 Task: Find and add an Anarkali dress to your cart on Amazon.
Action: Mouse moved to (38, 103)
Screenshot: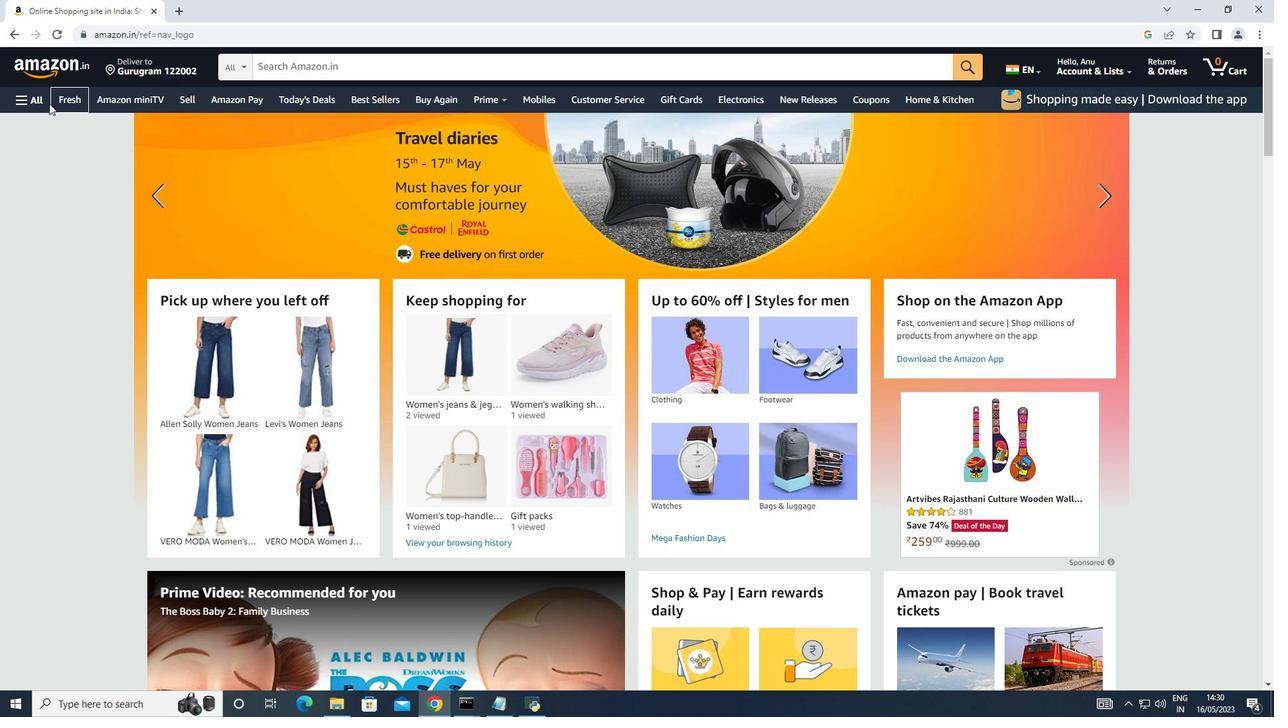 
Action: Mouse pressed left at (38, 103)
Screenshot: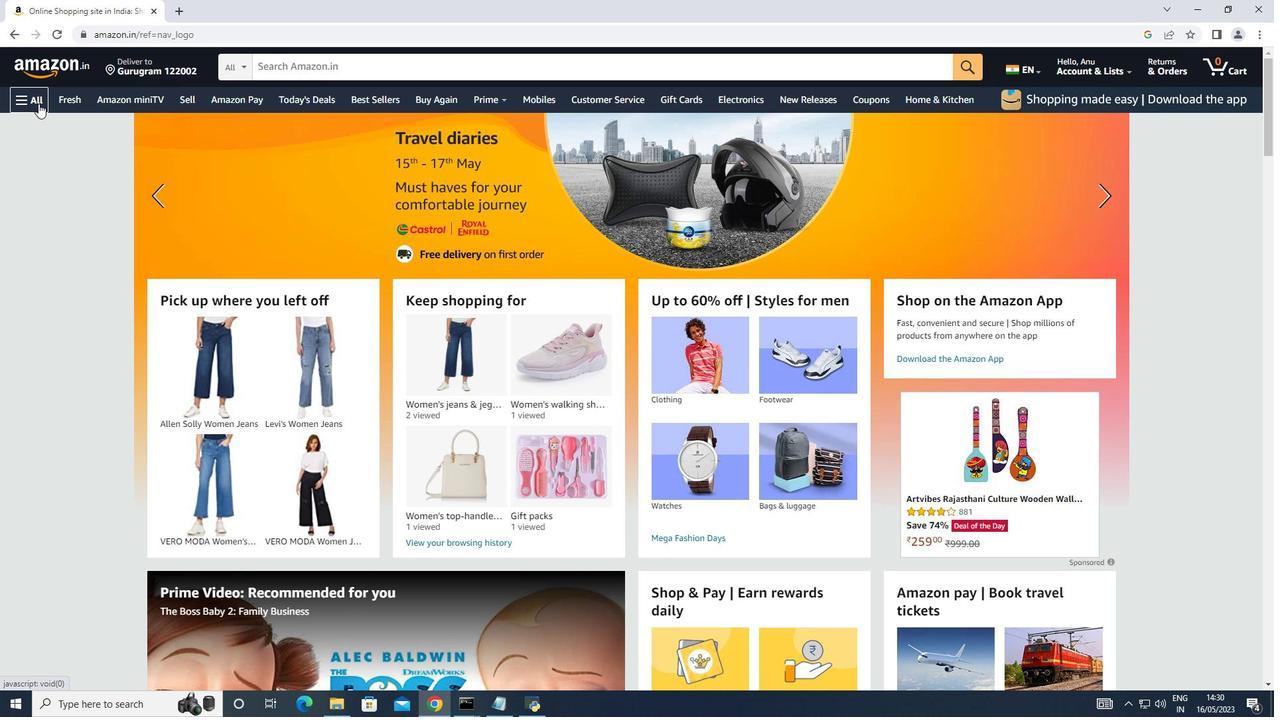 
Action: Mouse moved to (82, 337)
Screenshot: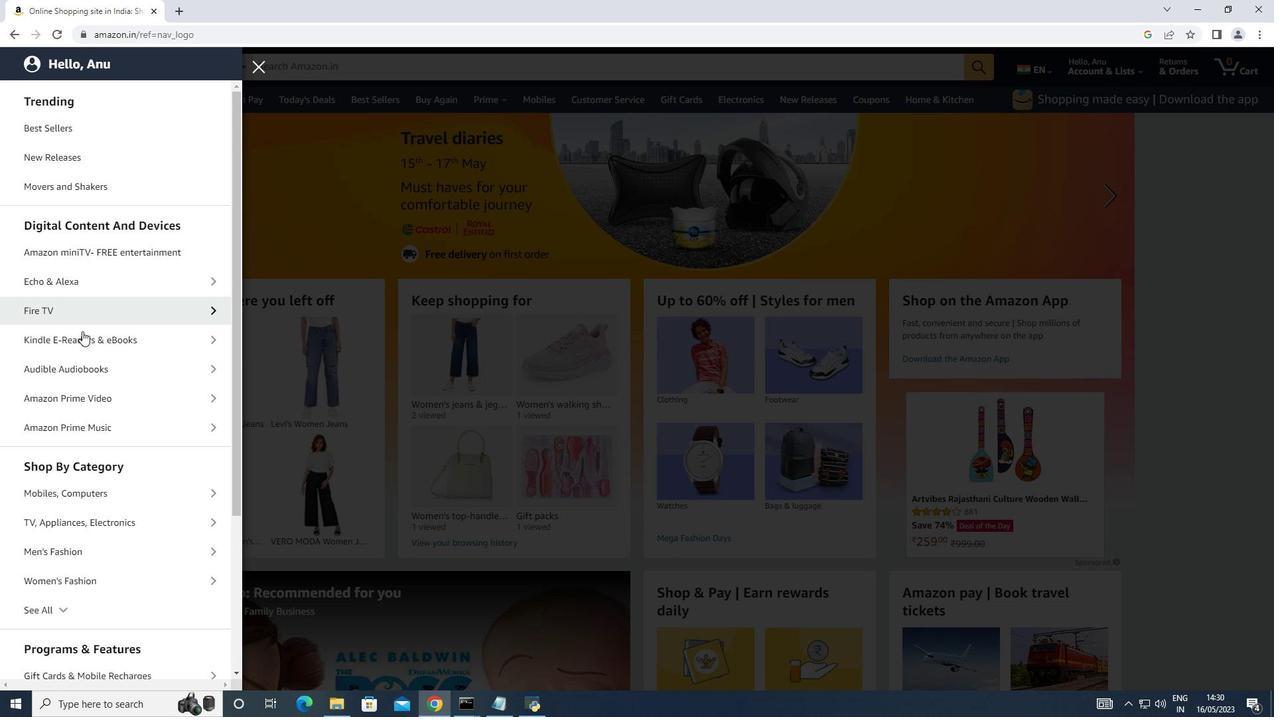 
Action: Mouse scrolled (82, 337) with delta (0, 0)
Screenshot: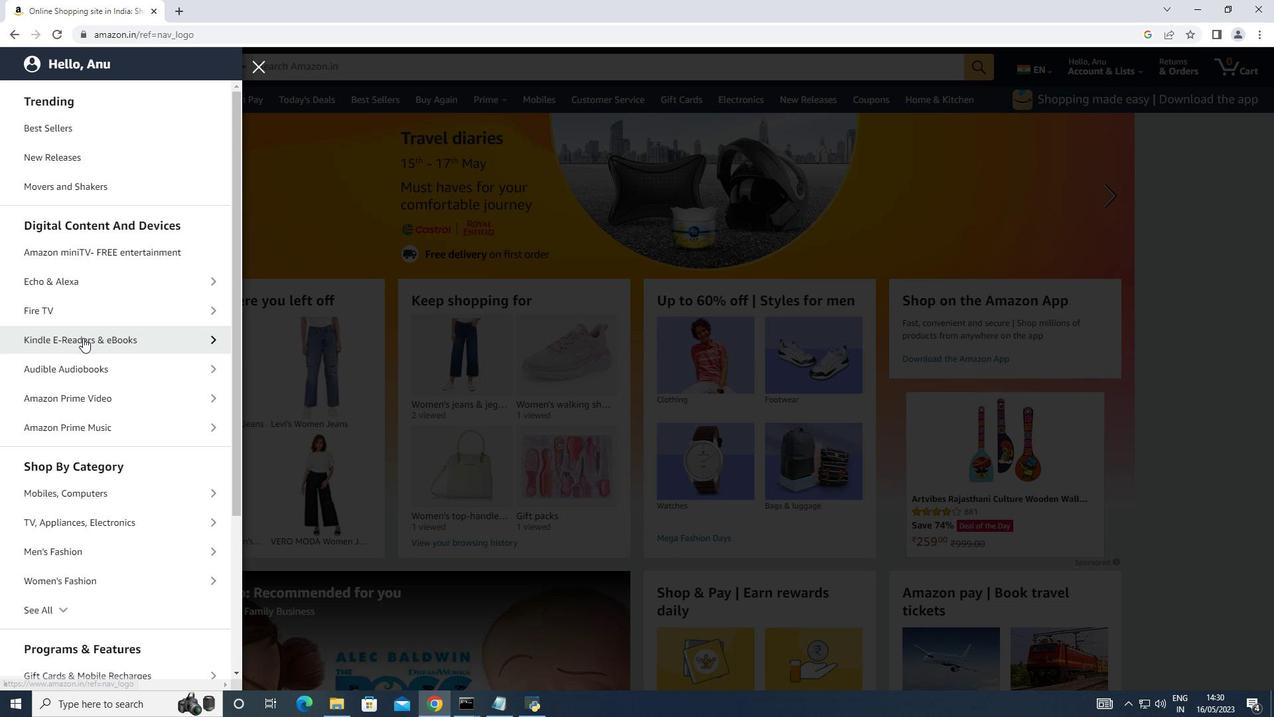 
Action: Mouse scrolled (82, 337) with delta (0, 0)
Screenshot: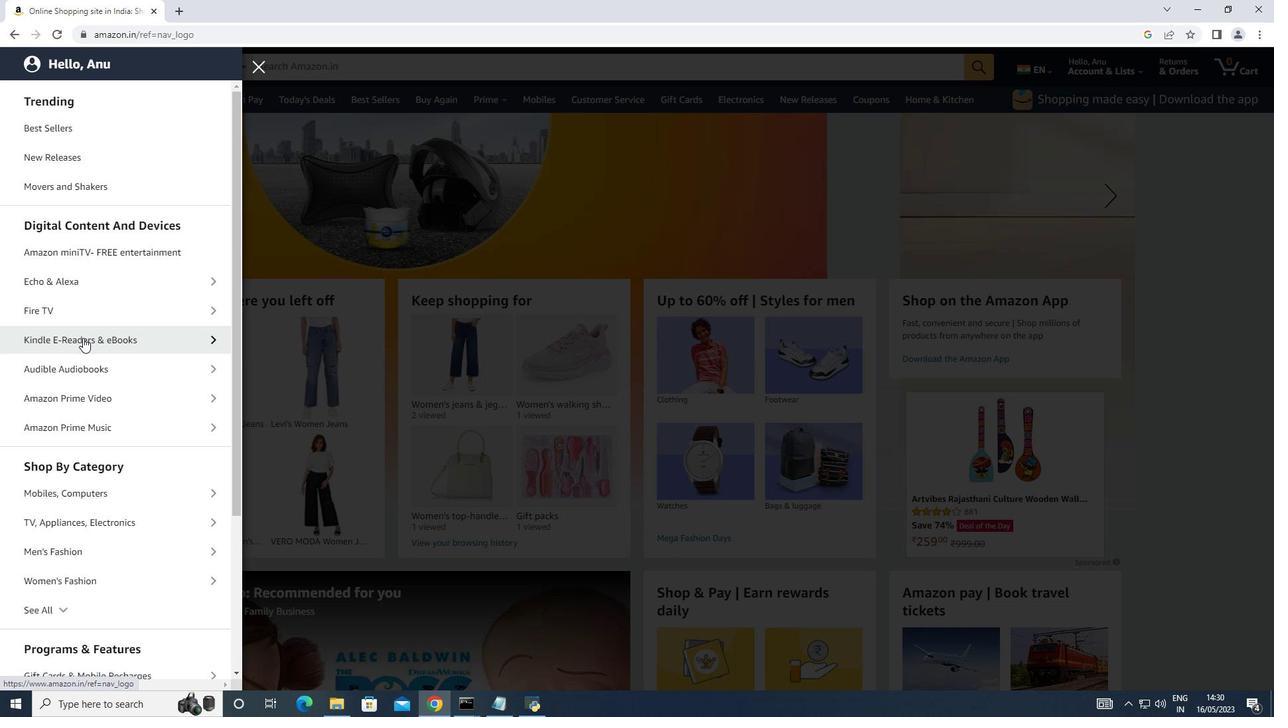 
Action: Mouse scrolled (82, 337) with delta (0, 0)
Screenshot: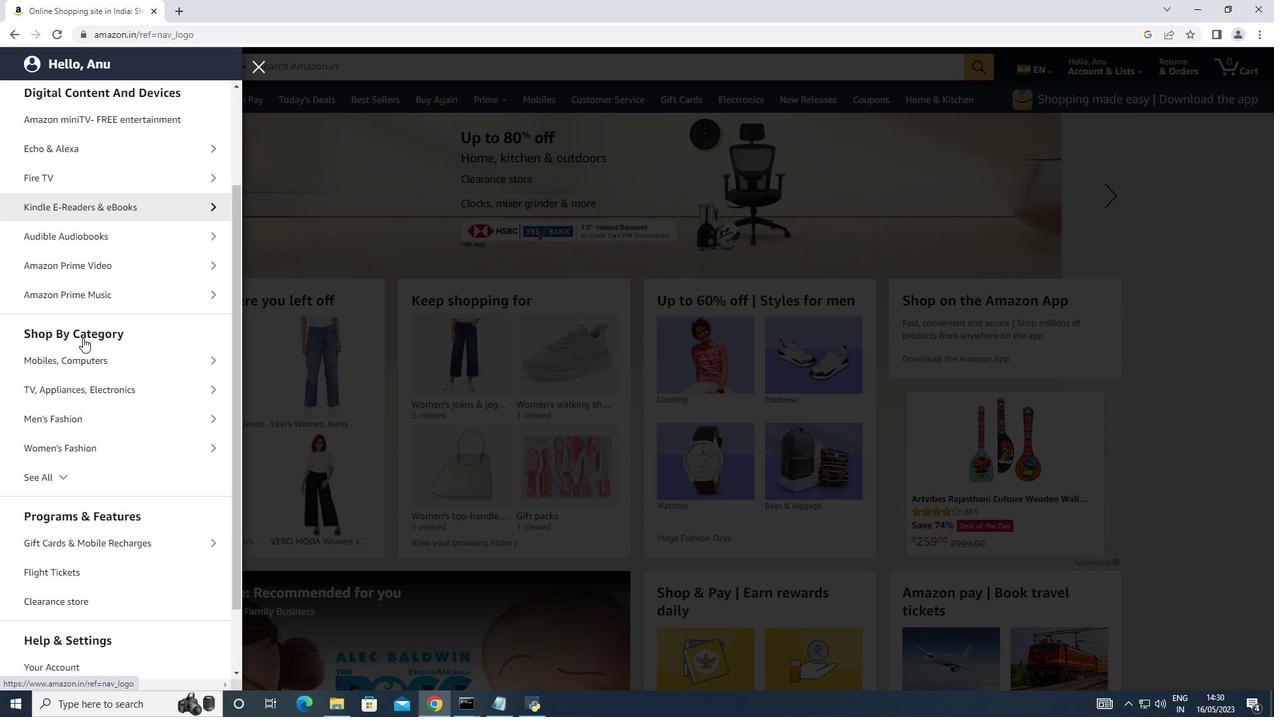 
Action: Mouse moved to (82, 373)
Screenshot: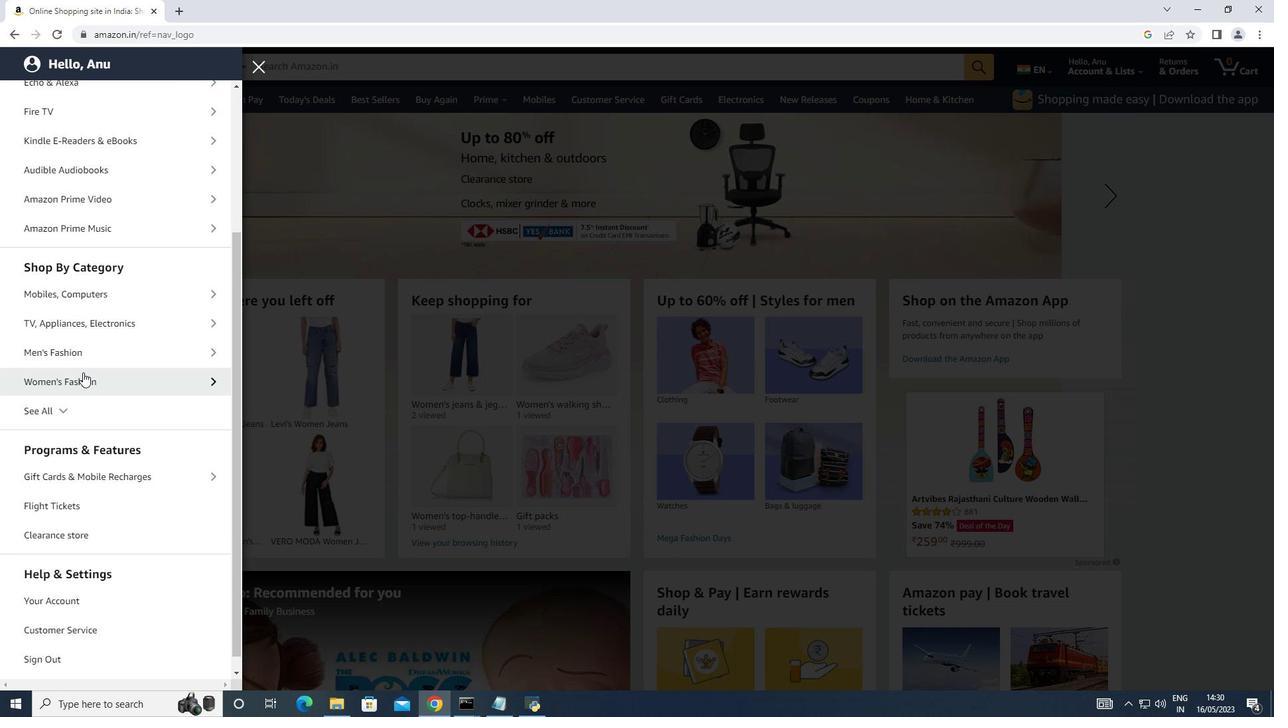 
Action: Mouse pressed left at (82, 373)
Screenshot: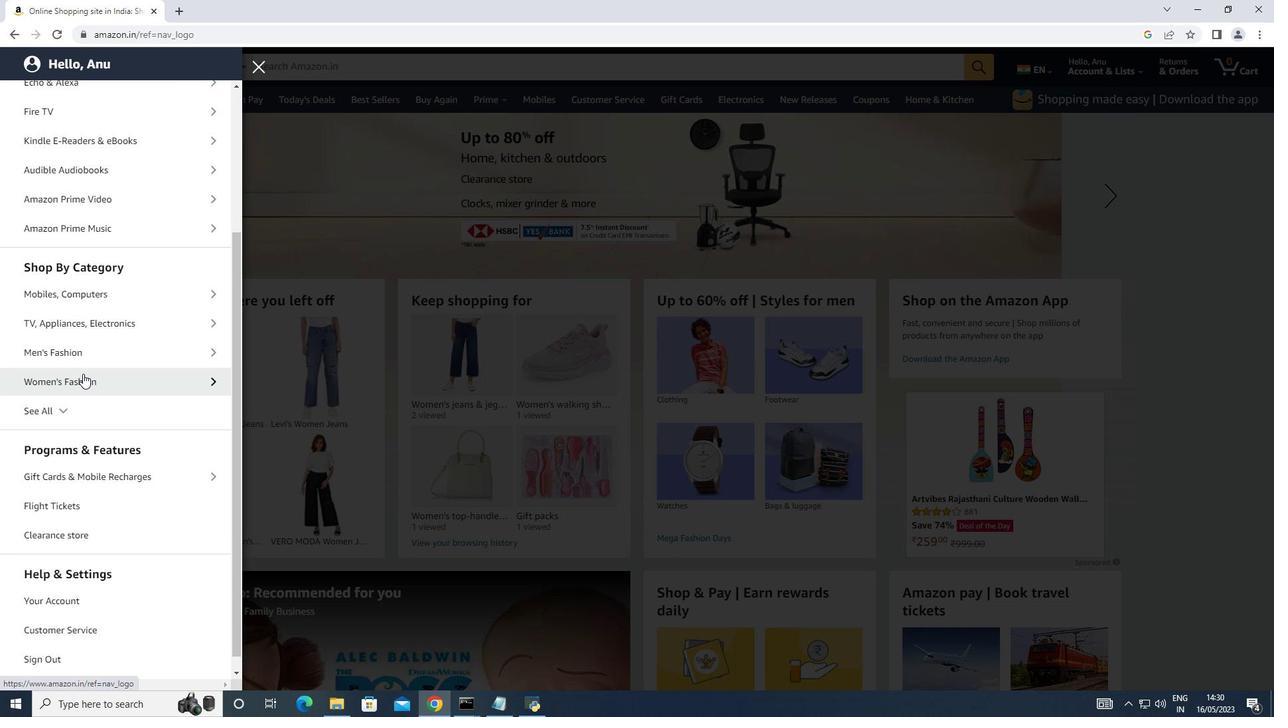 
Action: Mouse moved to (69, 222)
Screenshot: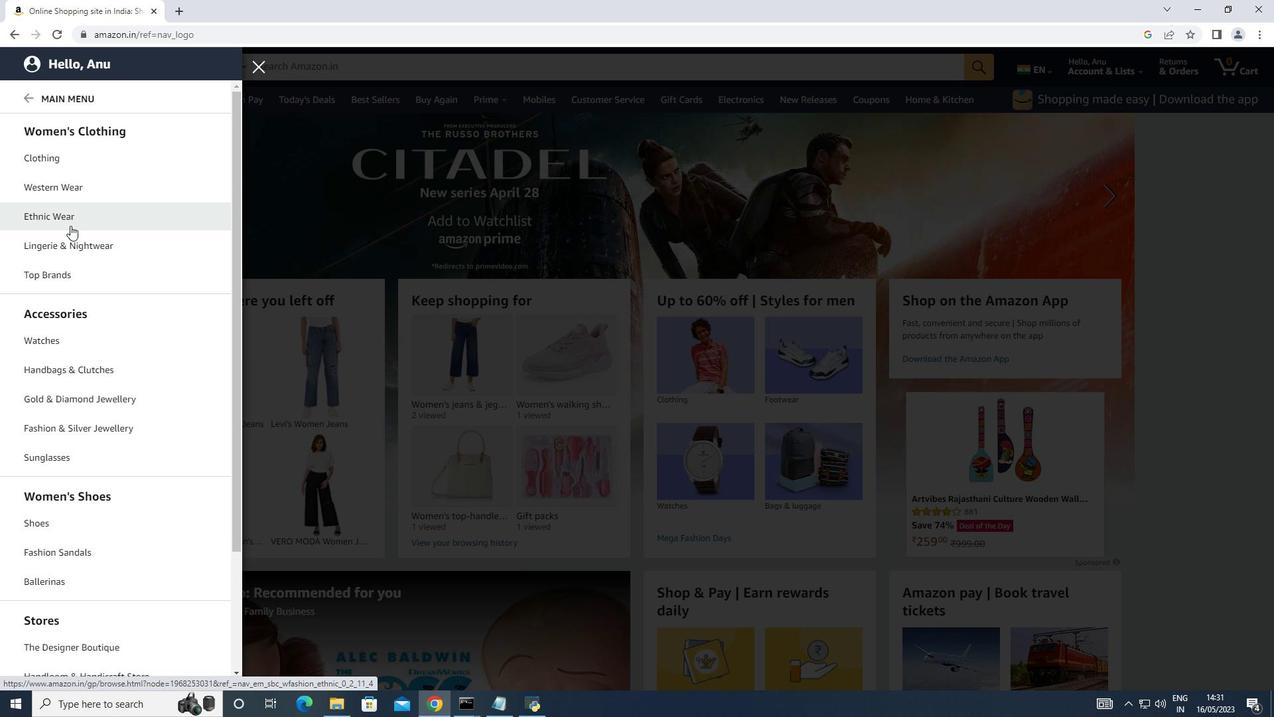 
Action: Mouse pressed left at (69, 222)
Screenshot: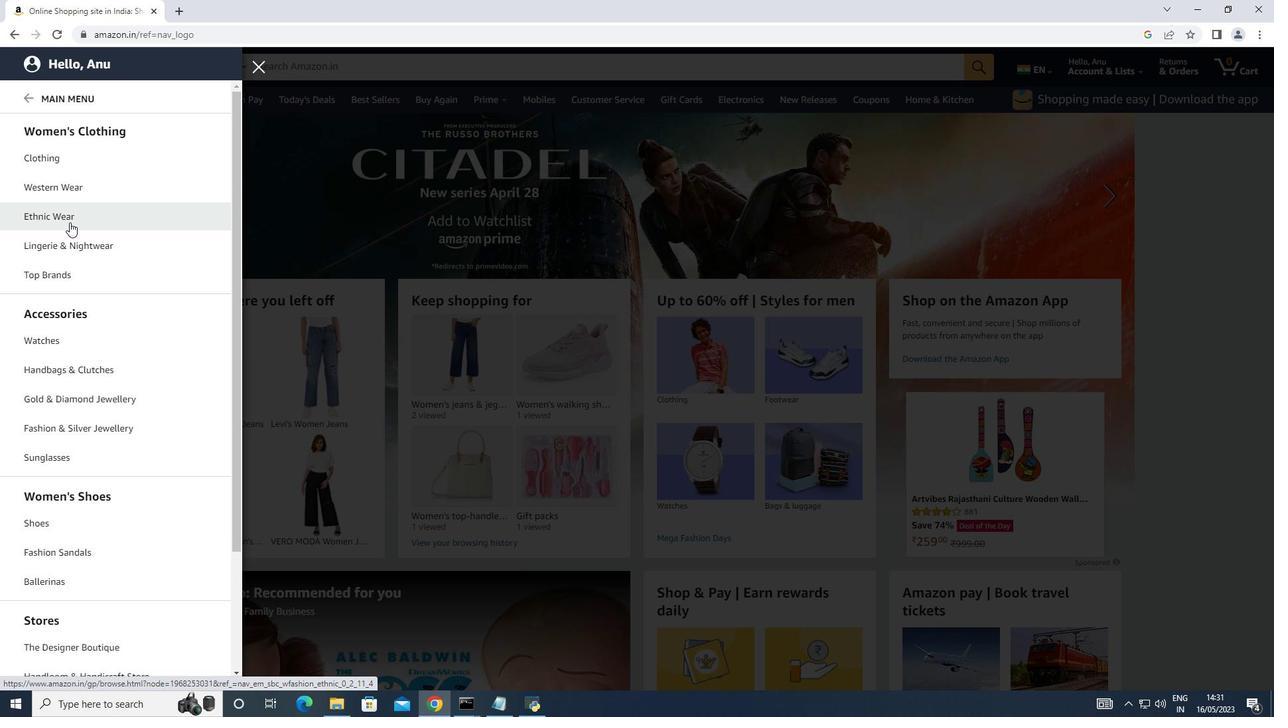 
Action: Mouse moved to (342, 346)
Screenshot: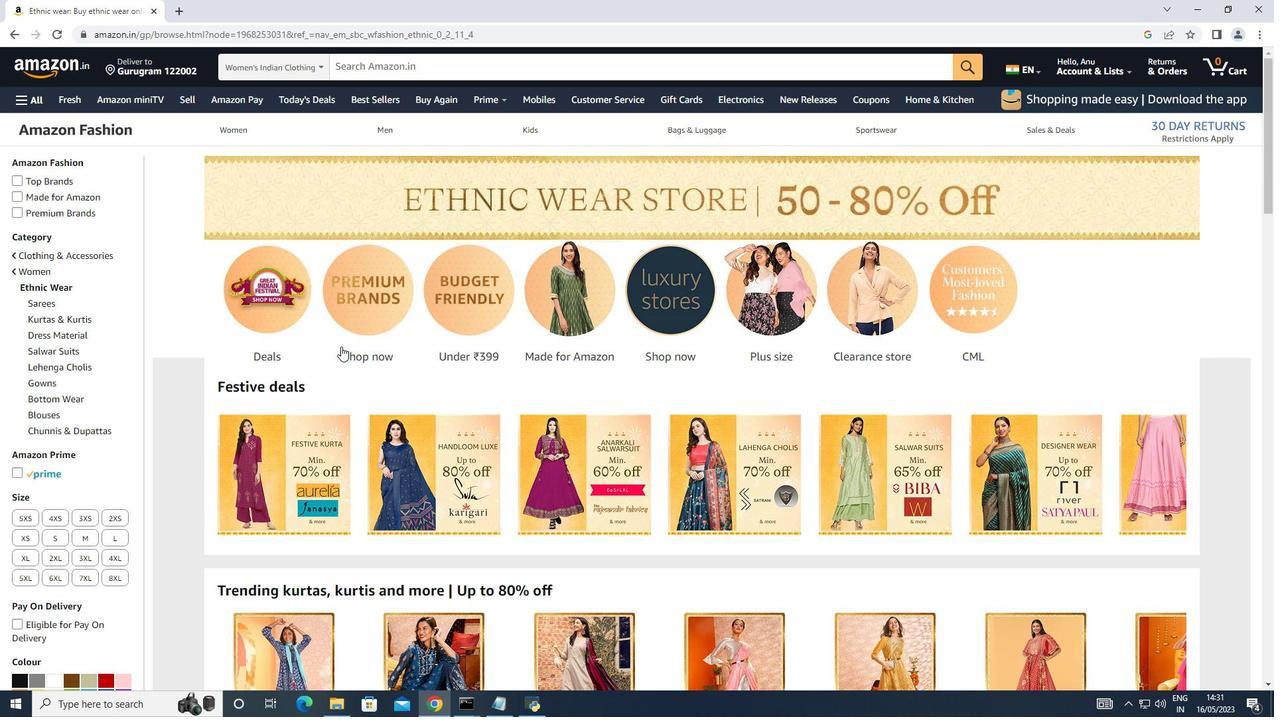 
Action: Mouse scrolled (342, 345) with delta (0, 0)
Screenshot: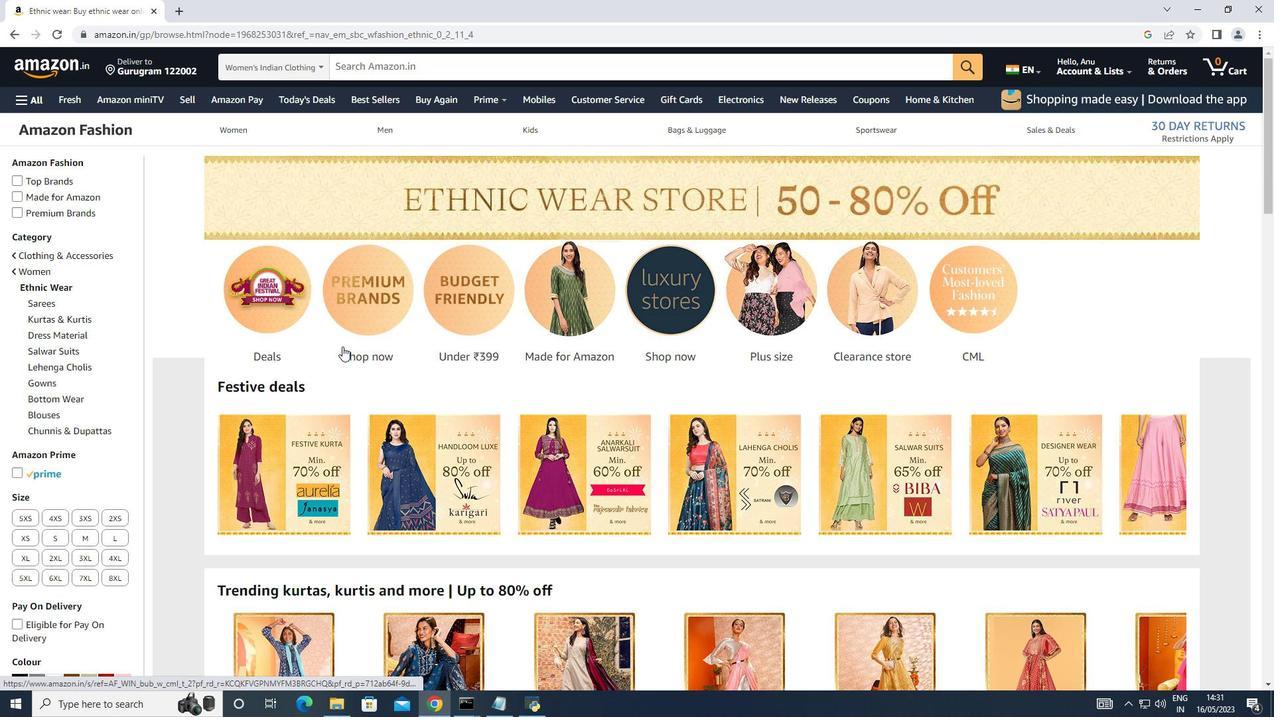 
Action: Mouse scrolled (342, 345) with delta (0, 0)
Screenshot: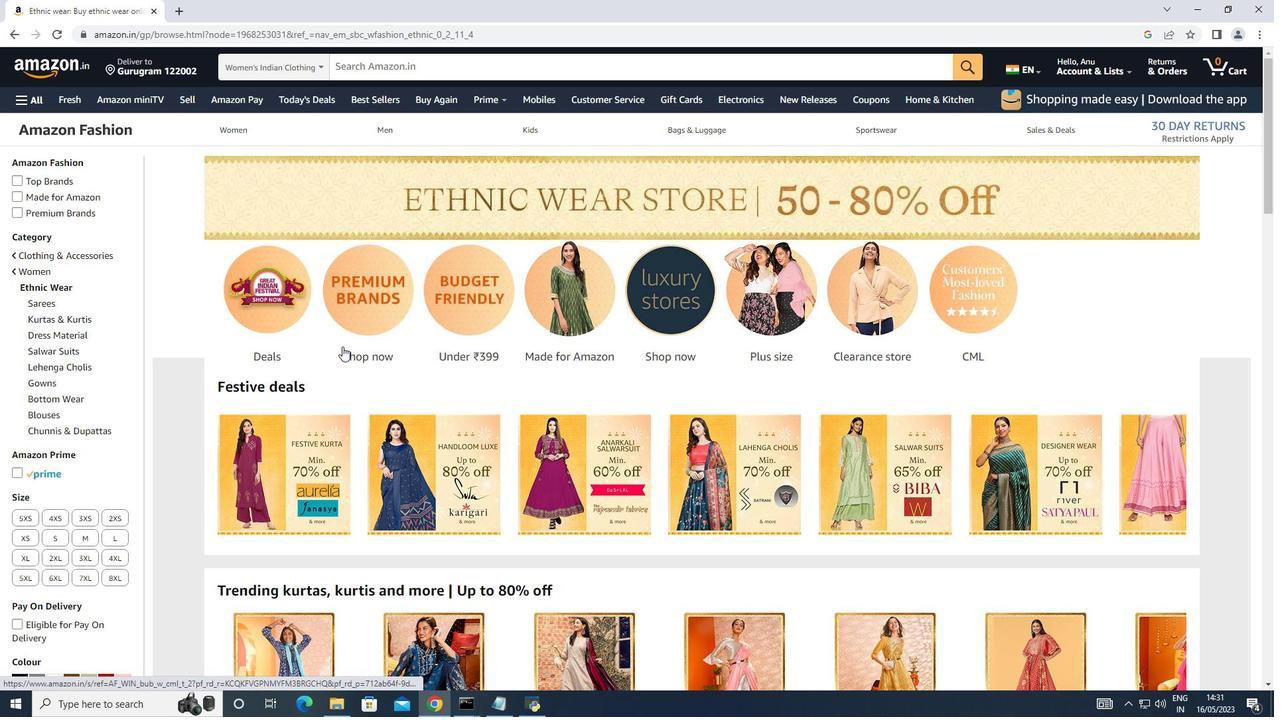 
Action: Mouse moved to (345, 346)
Screenshot: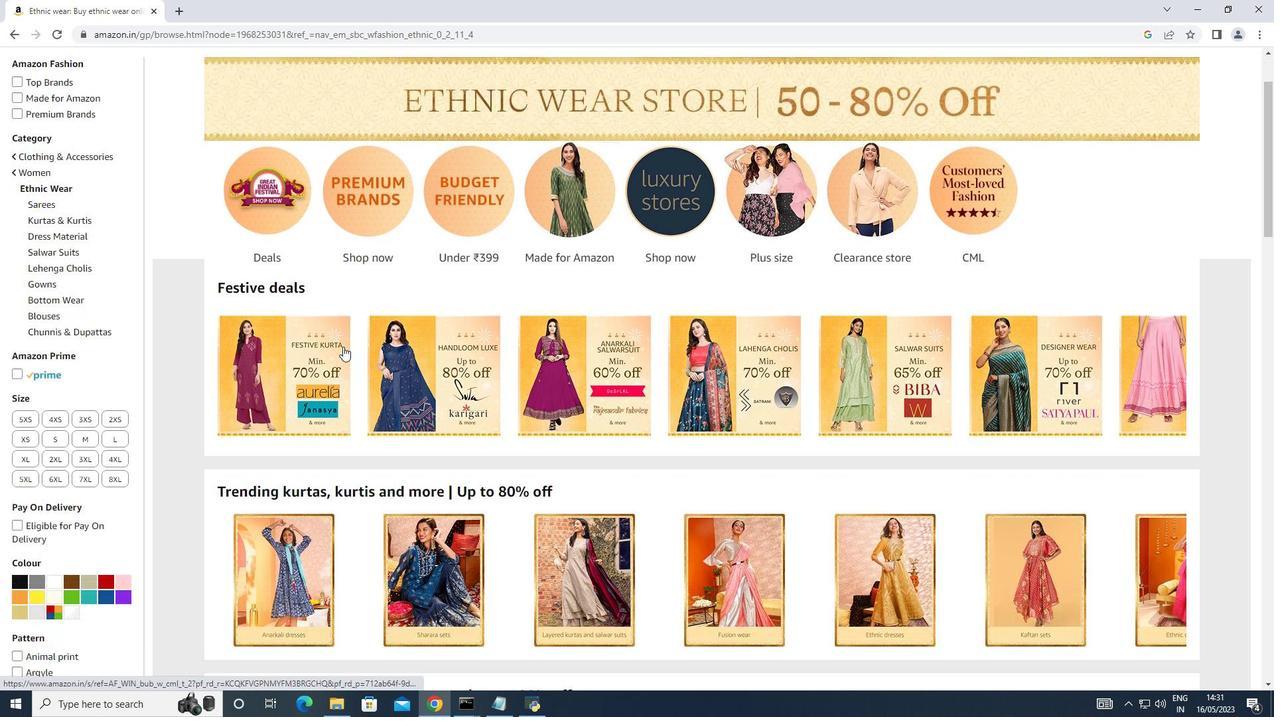 
Action: Mouse scrolled (345, 345) with delta (0, 0)
Screenshot: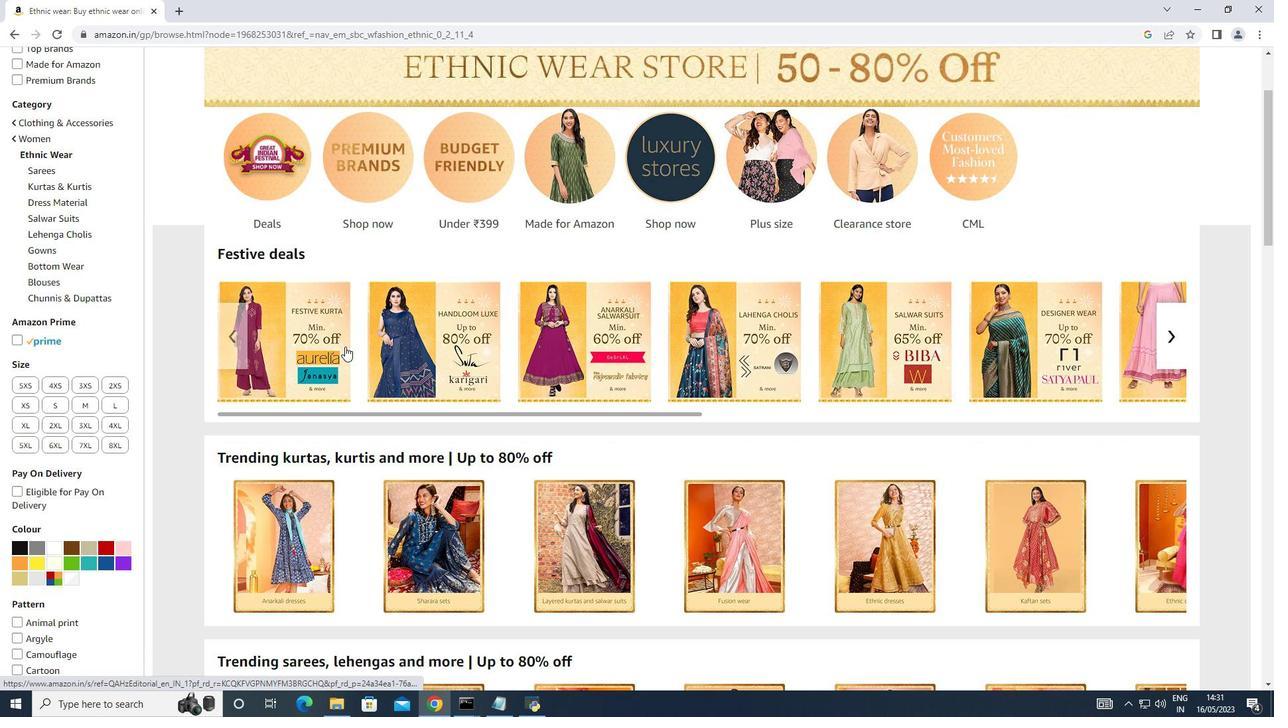 
Action: Mouse scrolled (345, 345) with delta (0, 0)
Screenshot: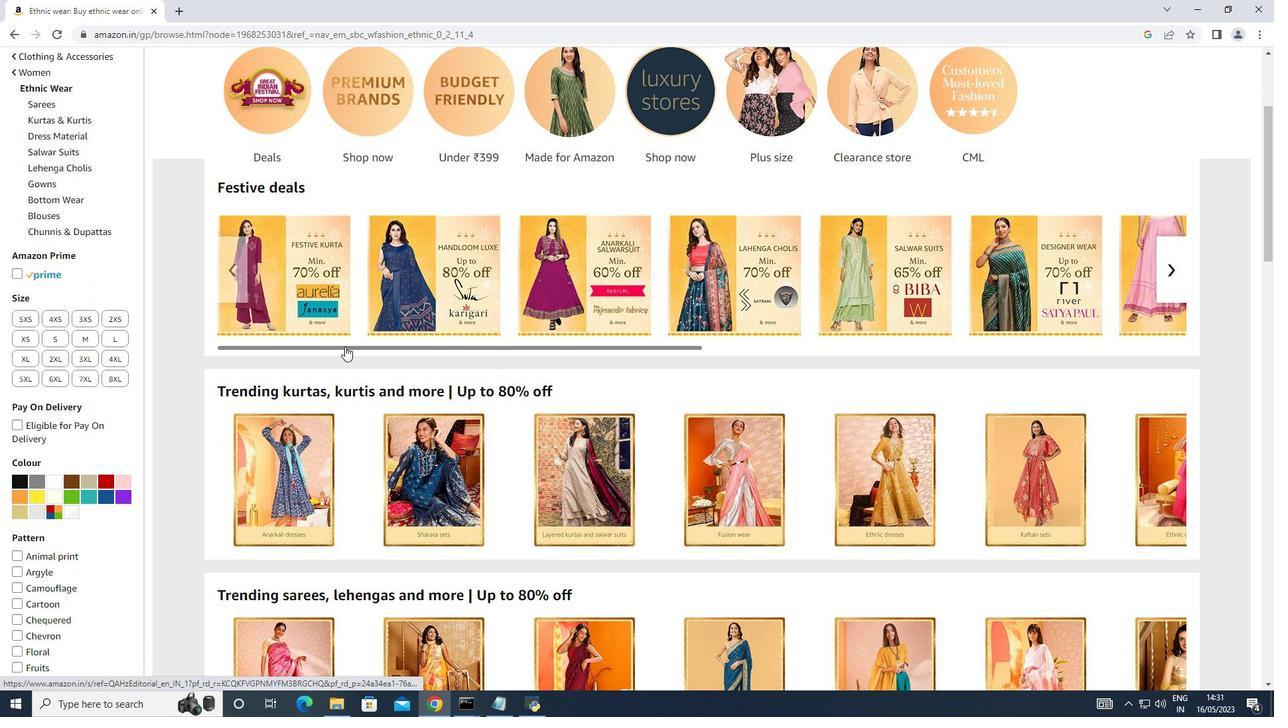 
Action: Mouse scrolled (345, 345) with delta (0, 0)
Screenshot: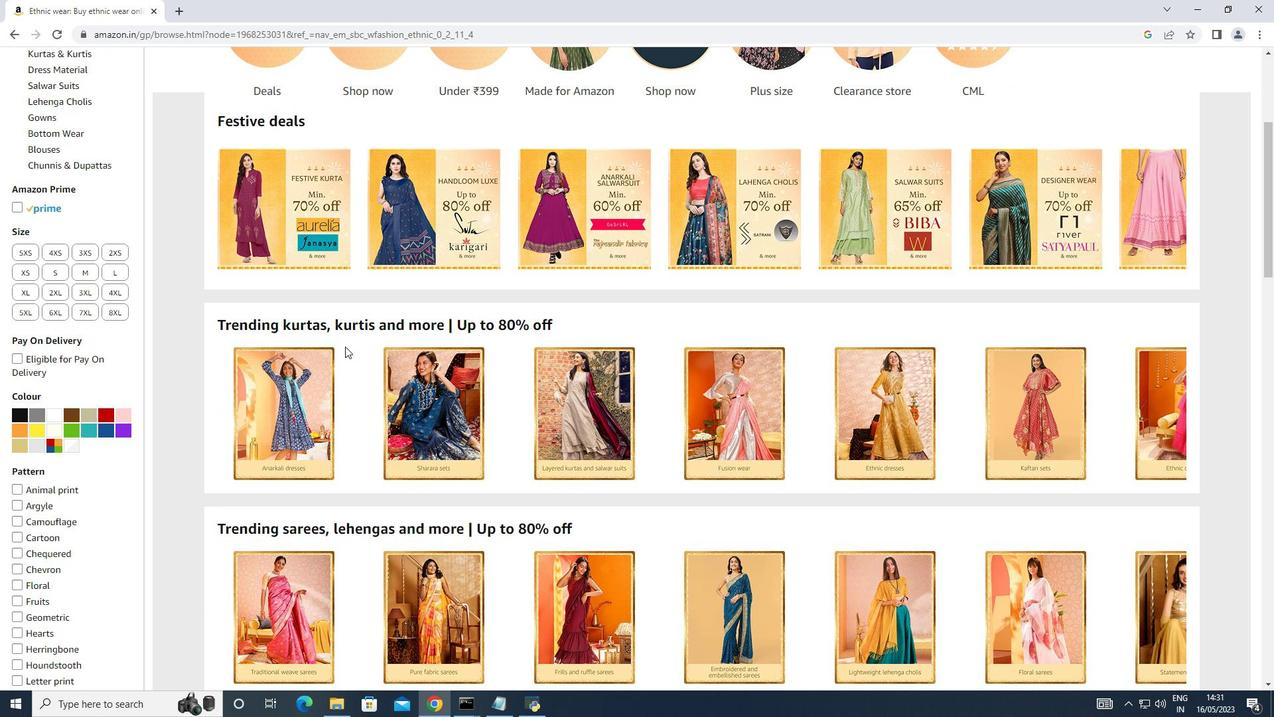 
Action: Mouse scrolled (345, 345) with delta (0, 0)
Screenshot: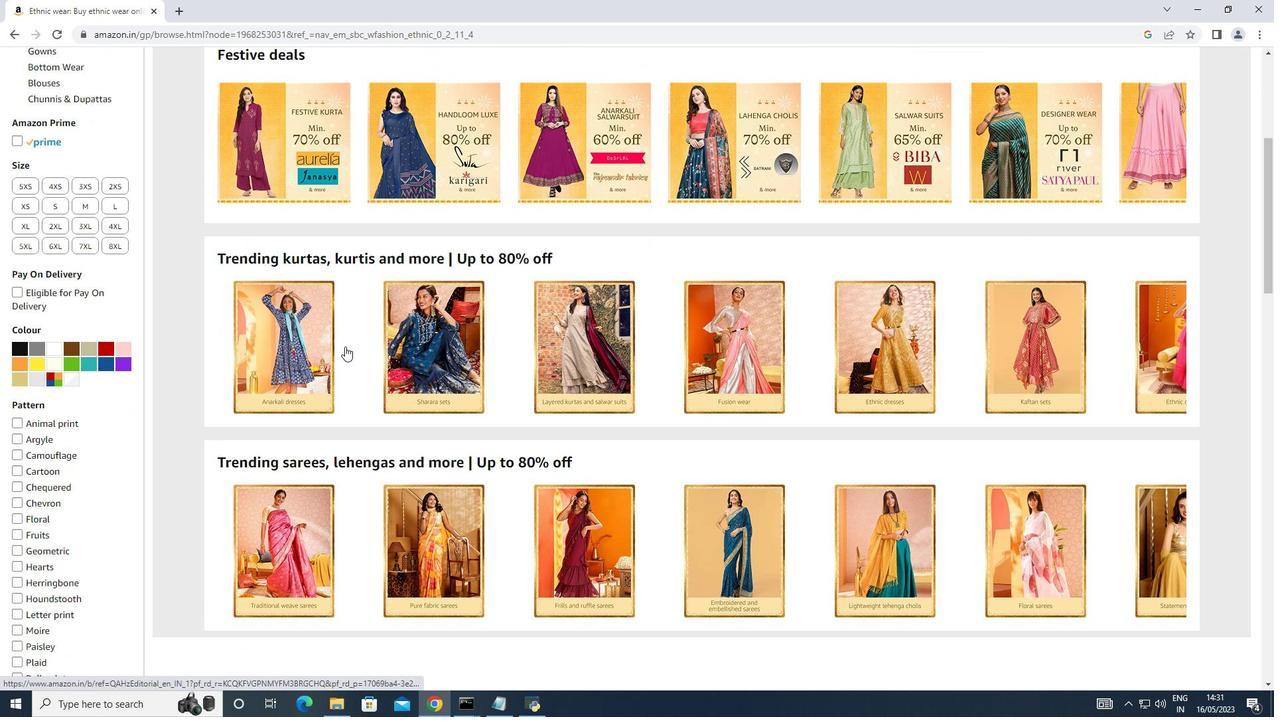 
Action: Mouse moved to (270, 297)
Screenshot: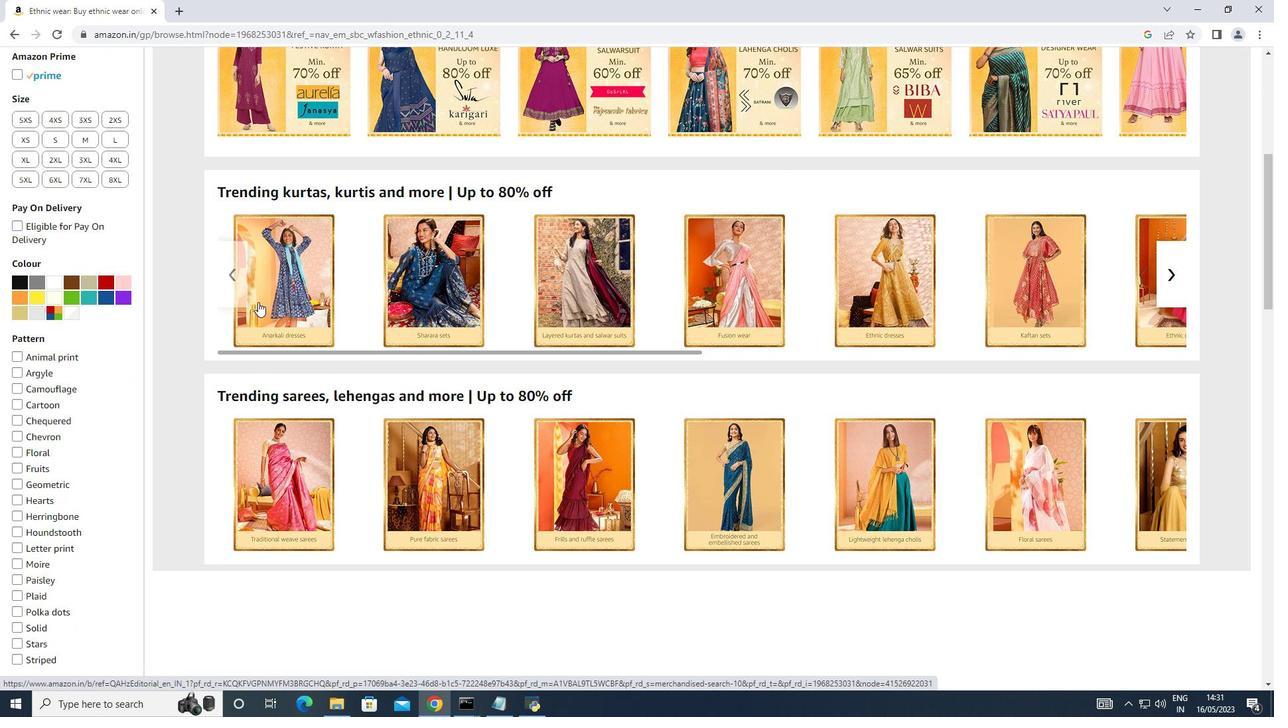 
Action: Mouse pressed left at (270, 297)
Screenshot: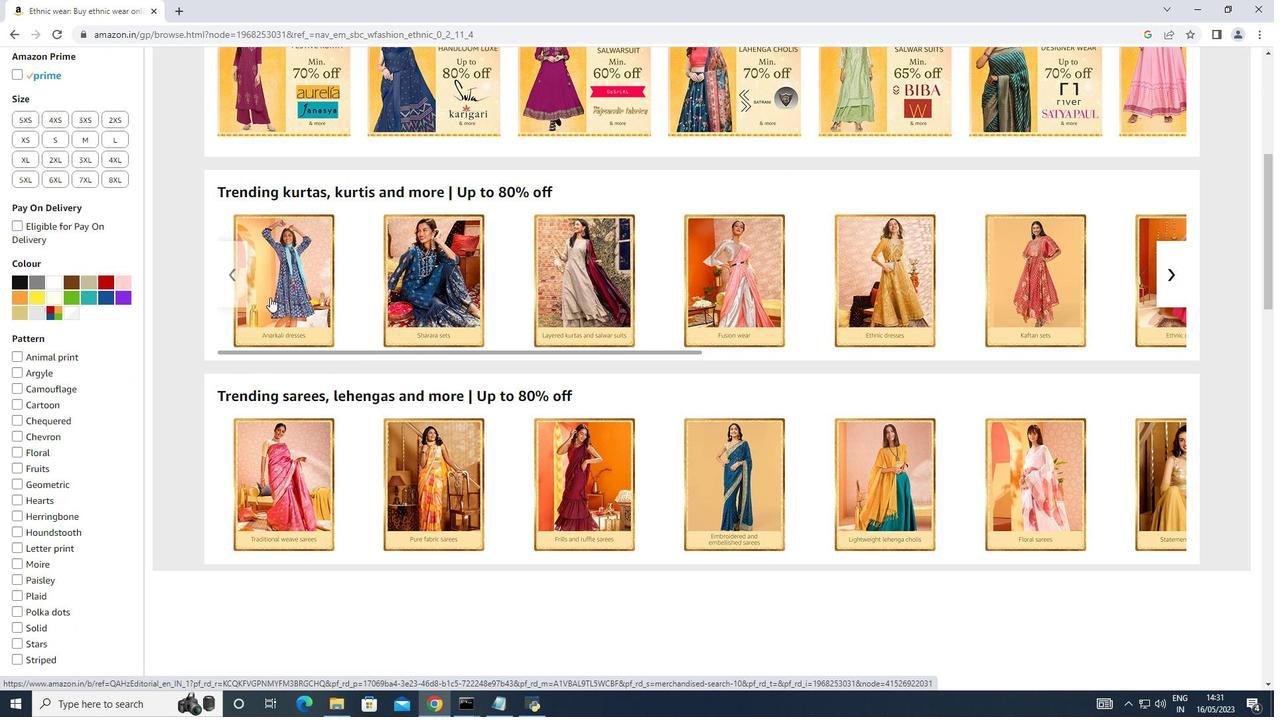 
Action: Mouse moved to (406, 350)
Screenshot: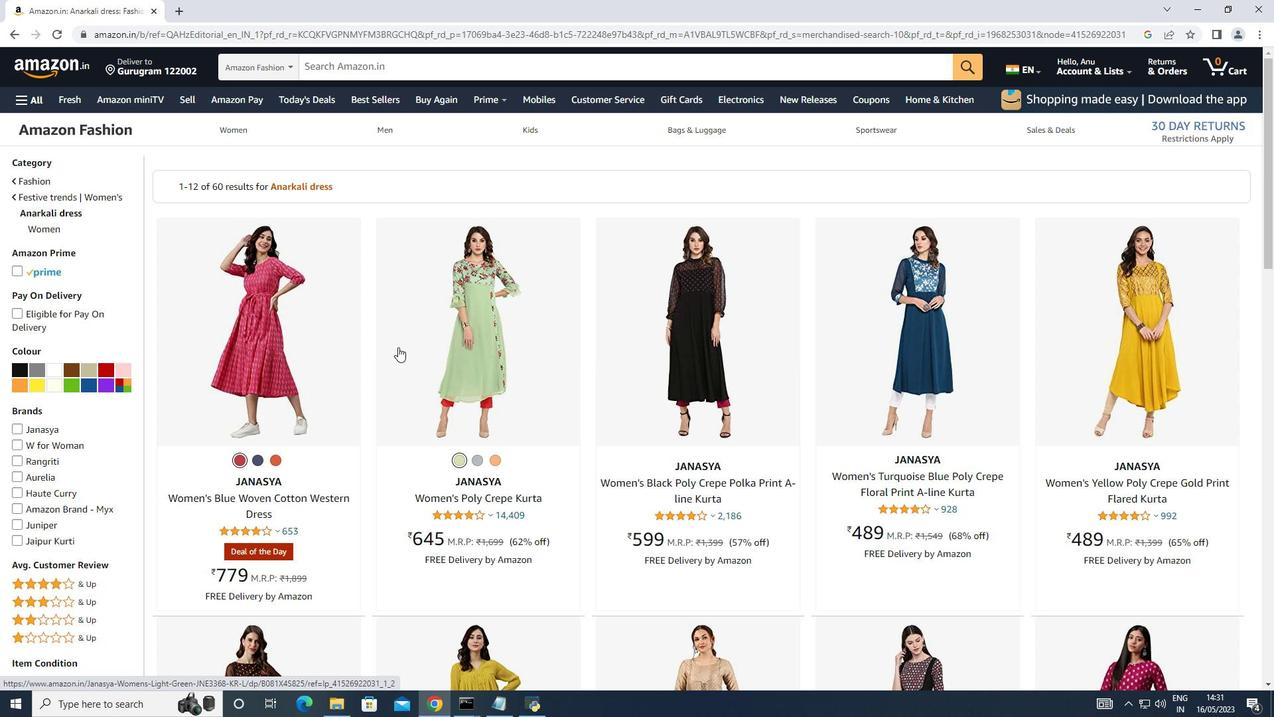 
Action: Mouse scrolled (406, 349) with delta (0, 0)
Screenshot: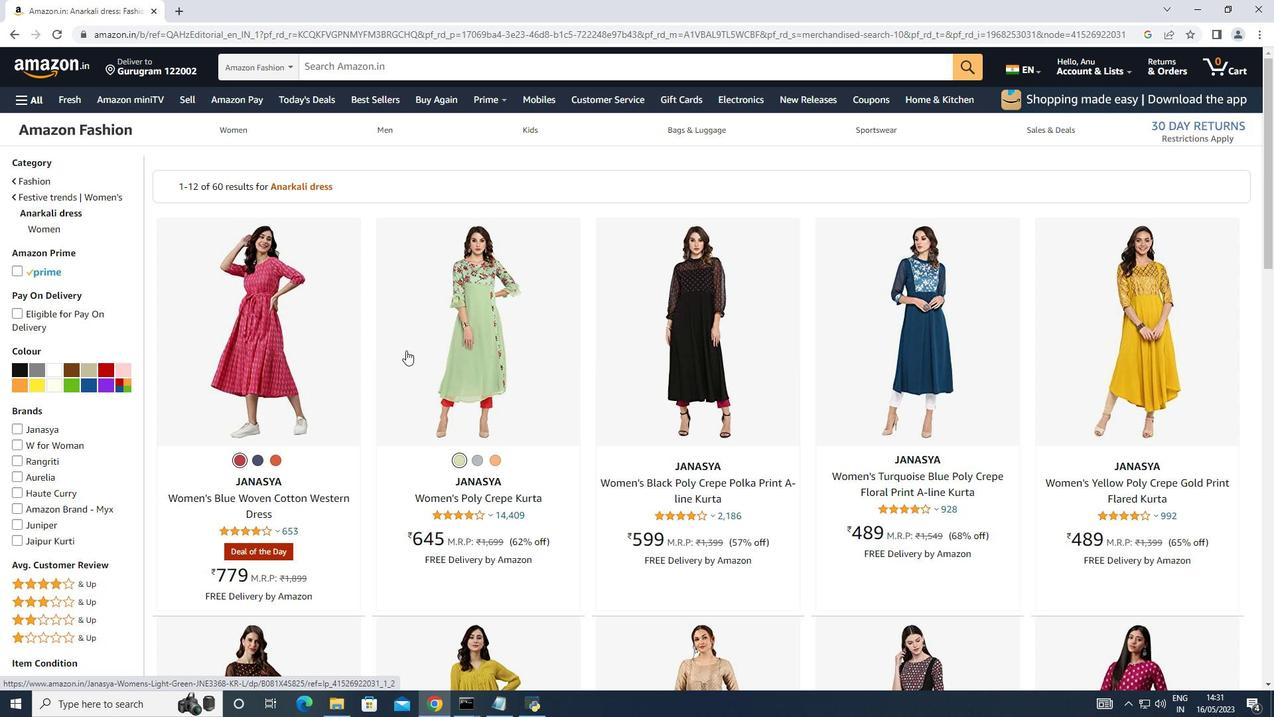 
Action: Mouse scrolled (406, 349) with delta (0, 0)
Screenshot: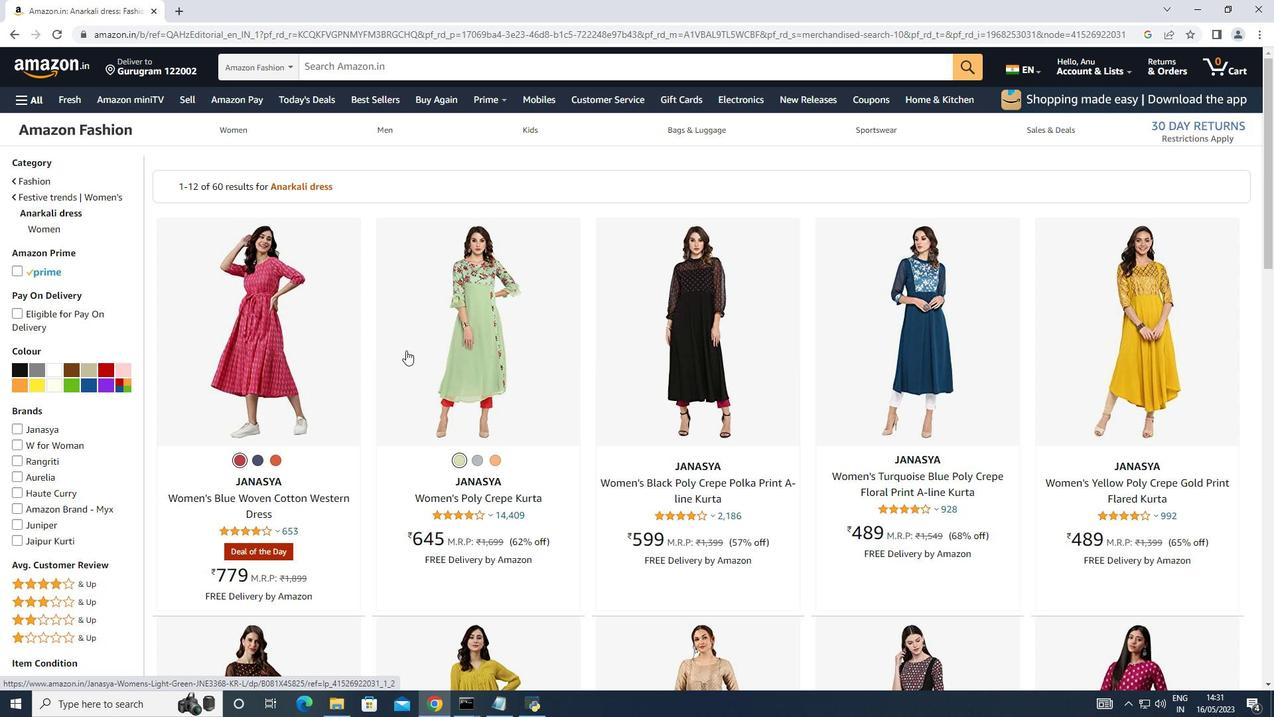 
Action: Mouse scrolled (406, 349) with delta (0, 0)
Screenshot: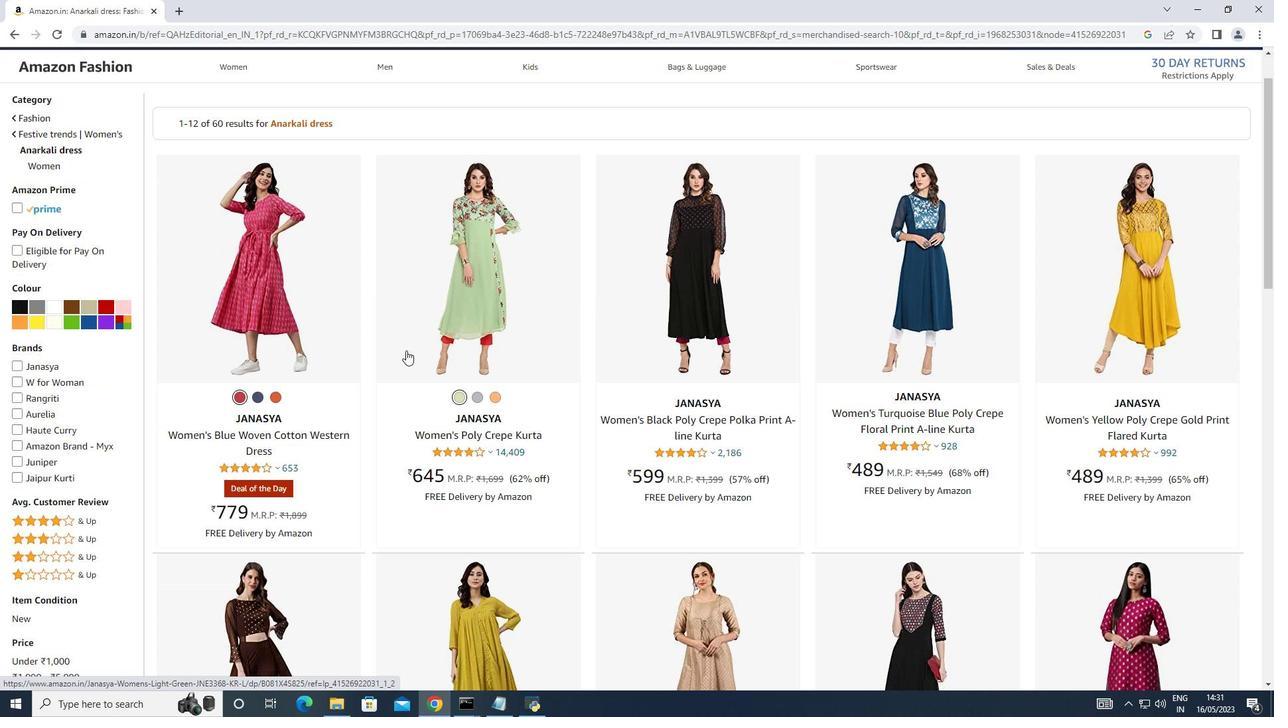 
Action: Mouse moved to (410, 350)
Screenshot: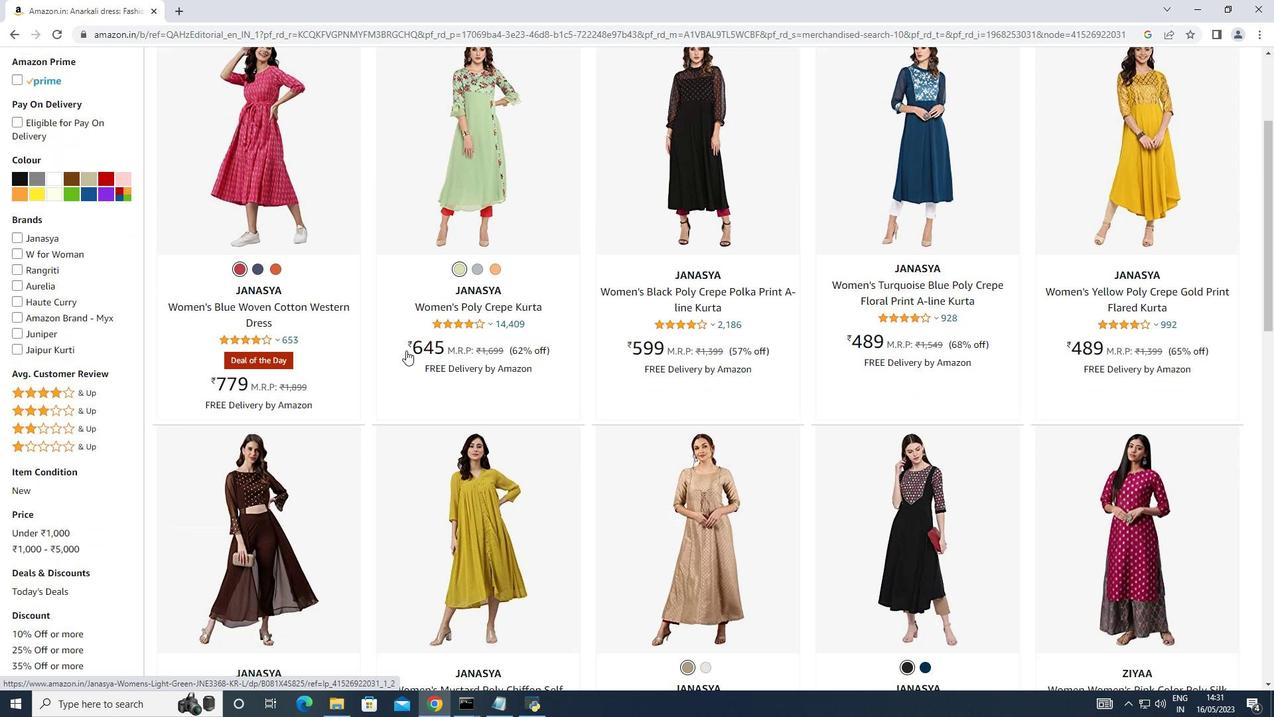
Action: Mouse scrolled (410, 349) with delta (0, 0)
Screenshot: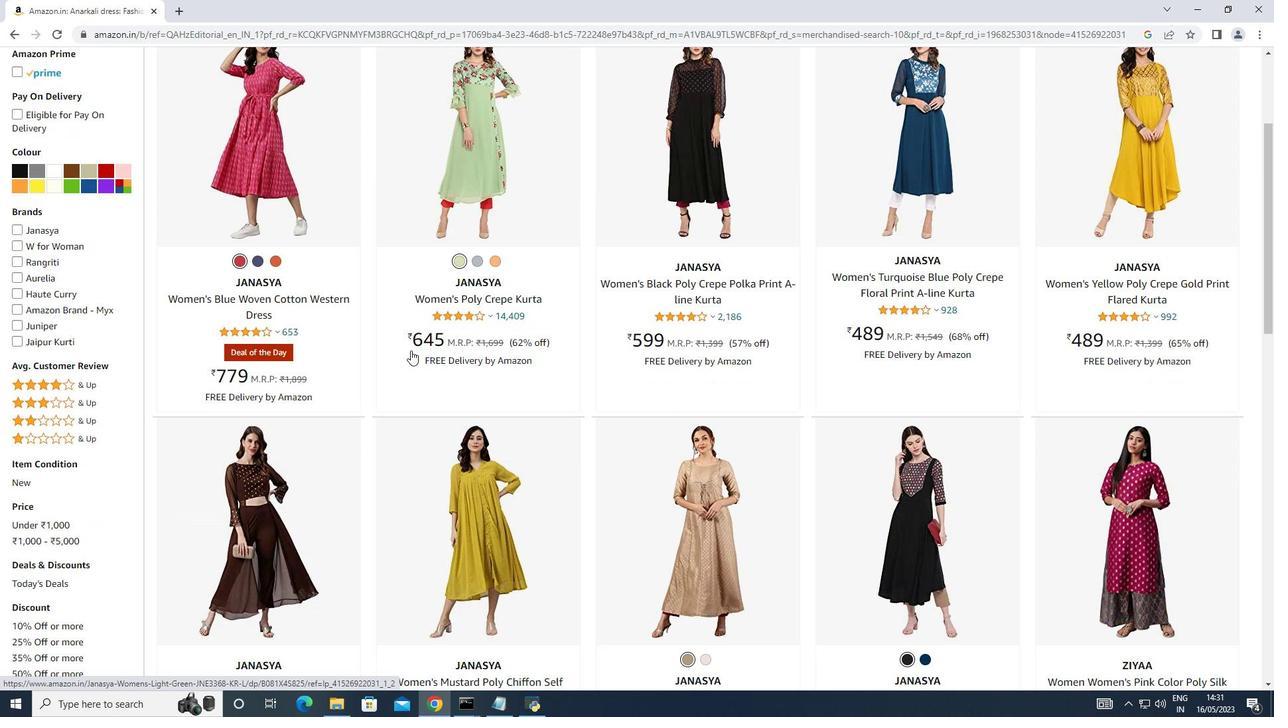 
Action: Mouse scrolled (410, 349) with delta (0, 0)
Screenshot: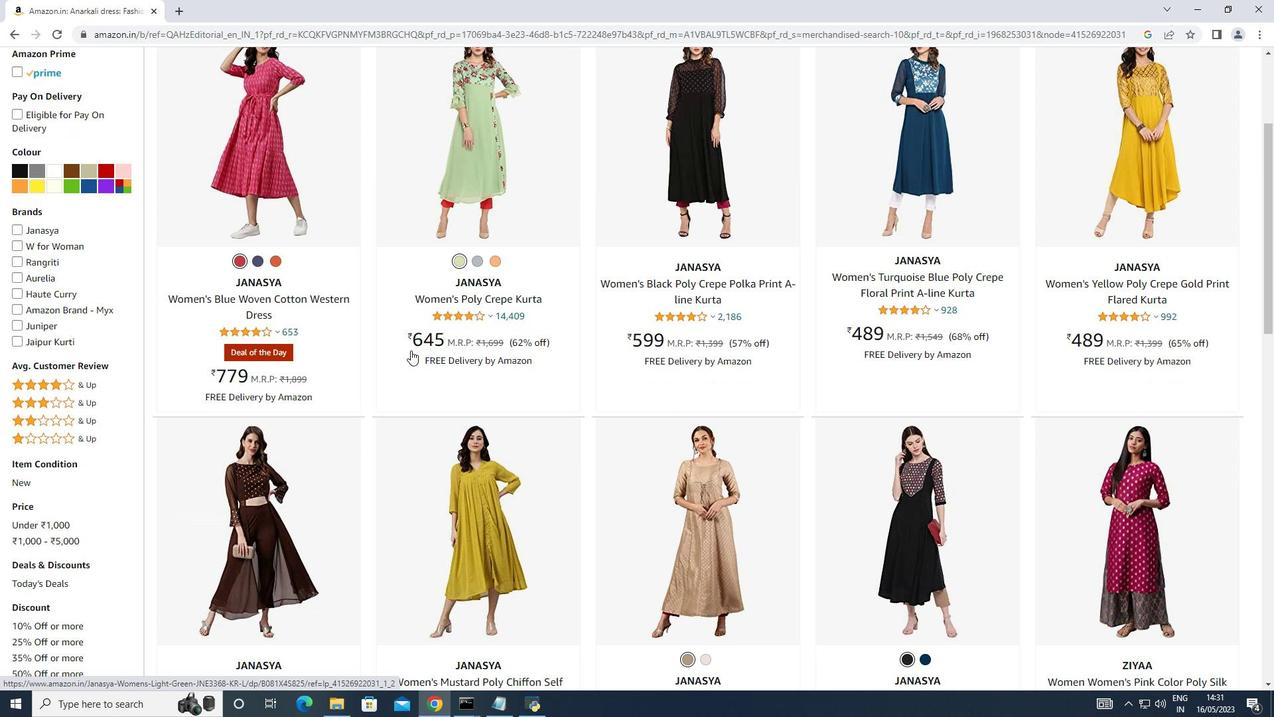 
Action: Mouse scrolled (410, 349) with delta (0, 0)
Screenshot: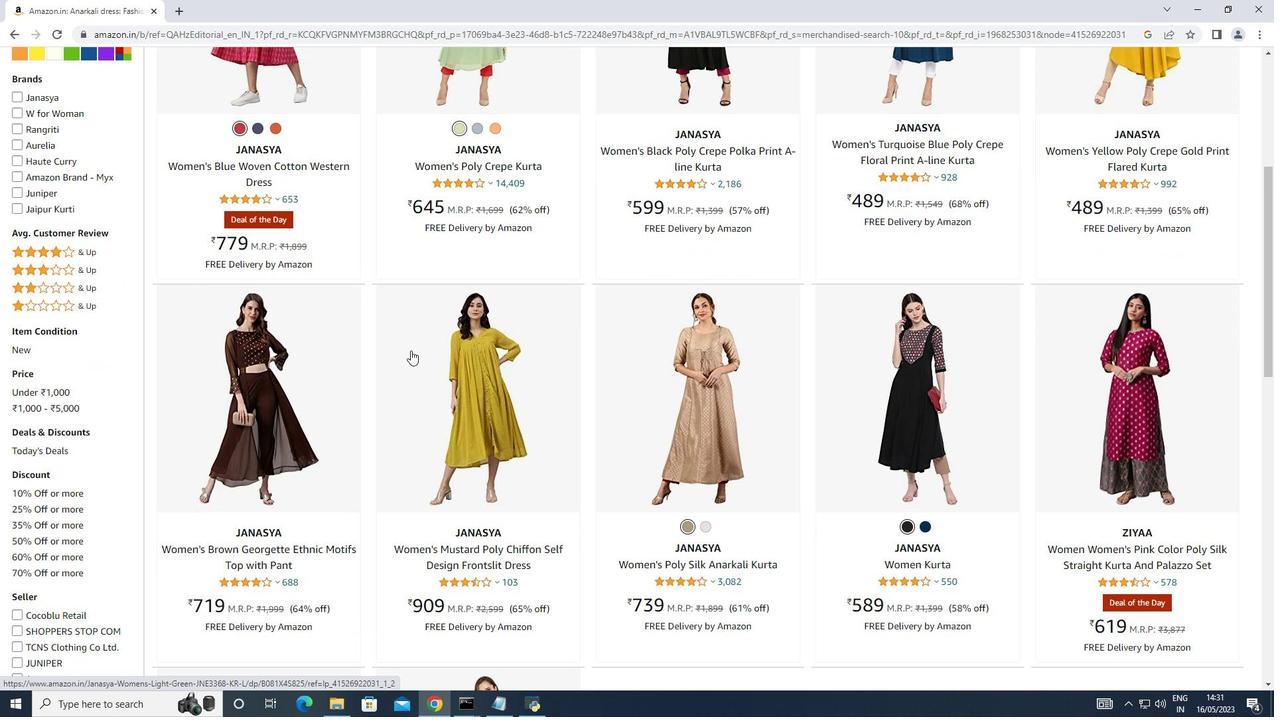 
Action: Mouse scrolled (410, 349) with delta (0, 0)
Screenshot: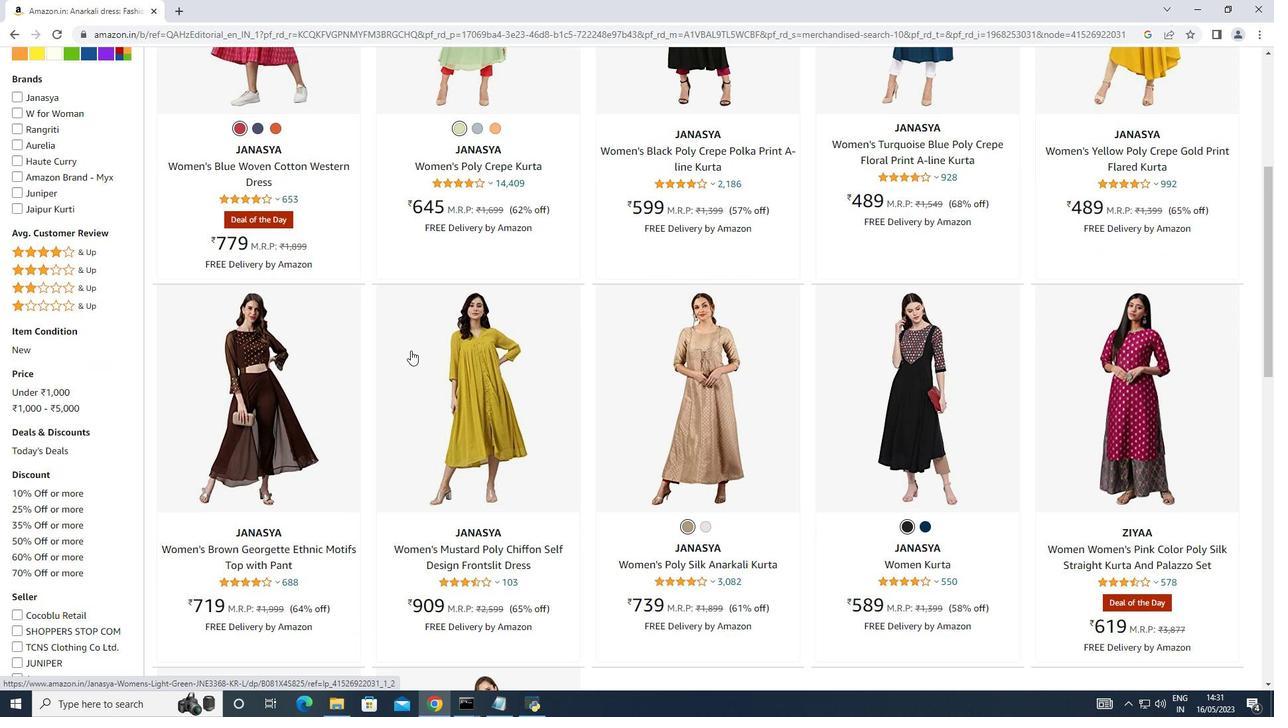 
Action: Mouse scrolled (410, 349) with delta (0, 0)
Screenshot: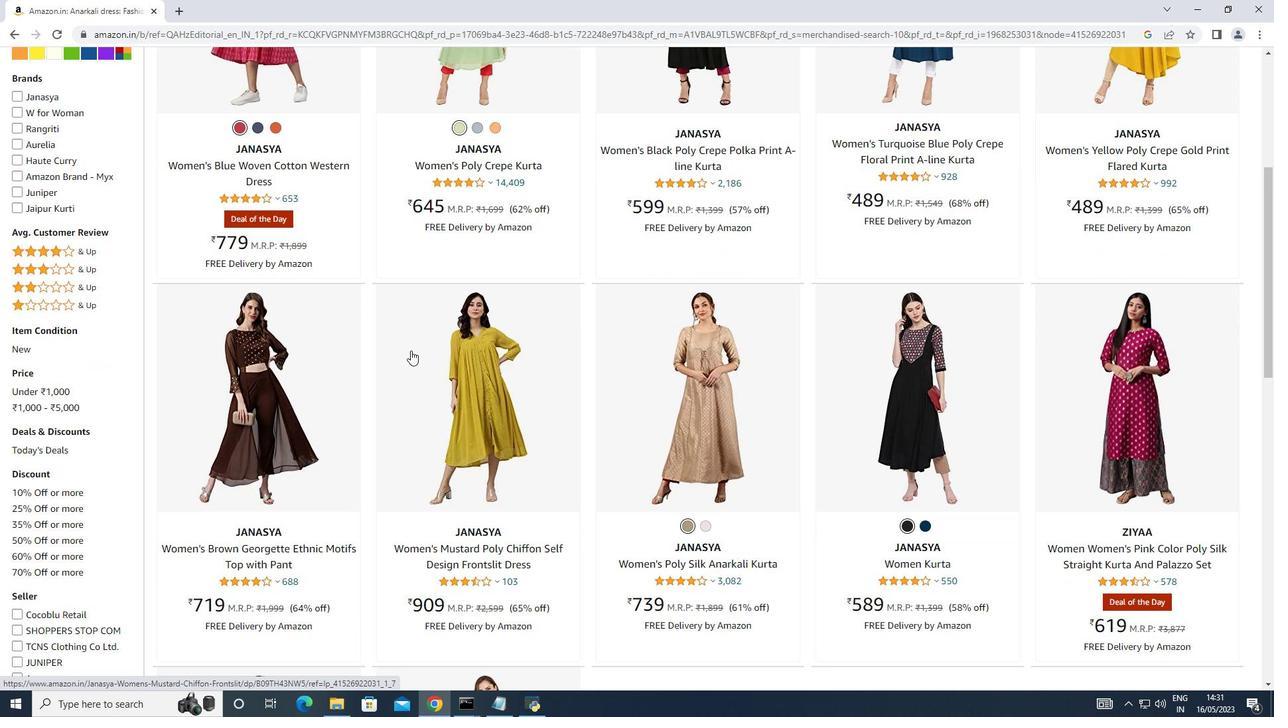 
Action: Mouse scrolled (410, 349) with delta (0, 0)
Screenshot: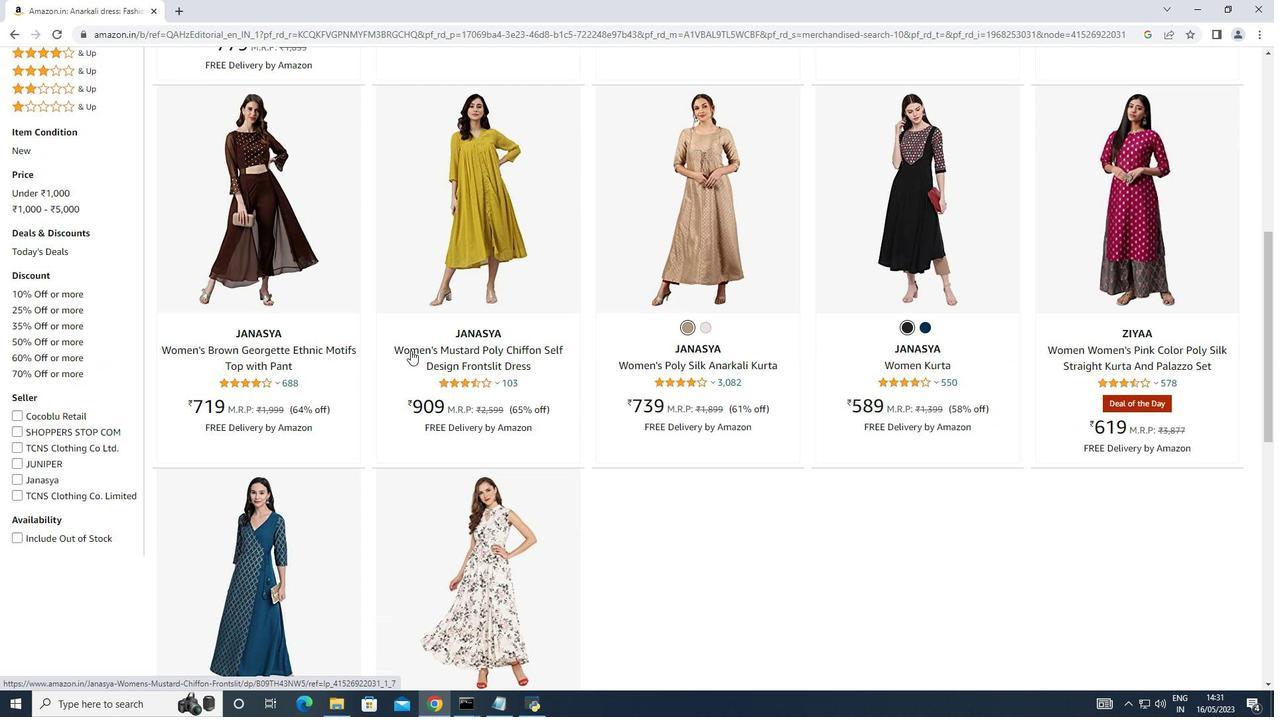
Action: Mouse scrolled (410, 349) with delta (0, 0)
Screenshot: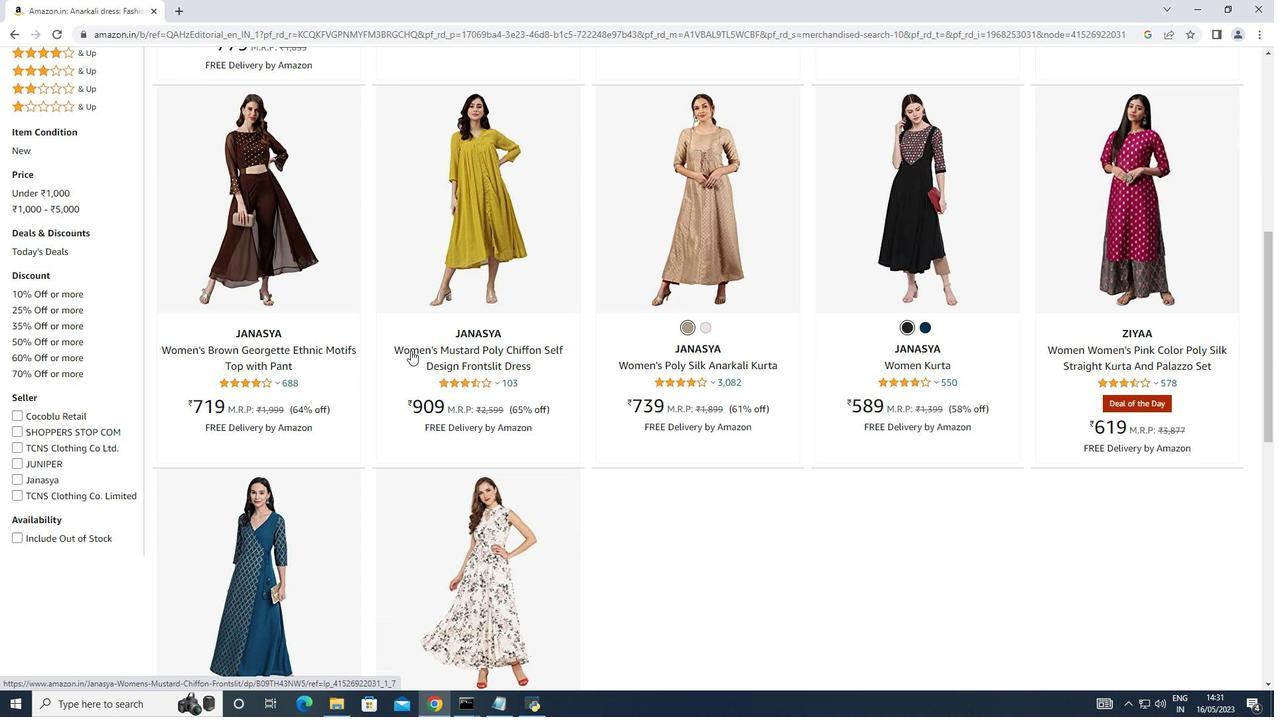 
Action: Mouse scrolled (410, 349) with delta (0, 0)
Screenshot: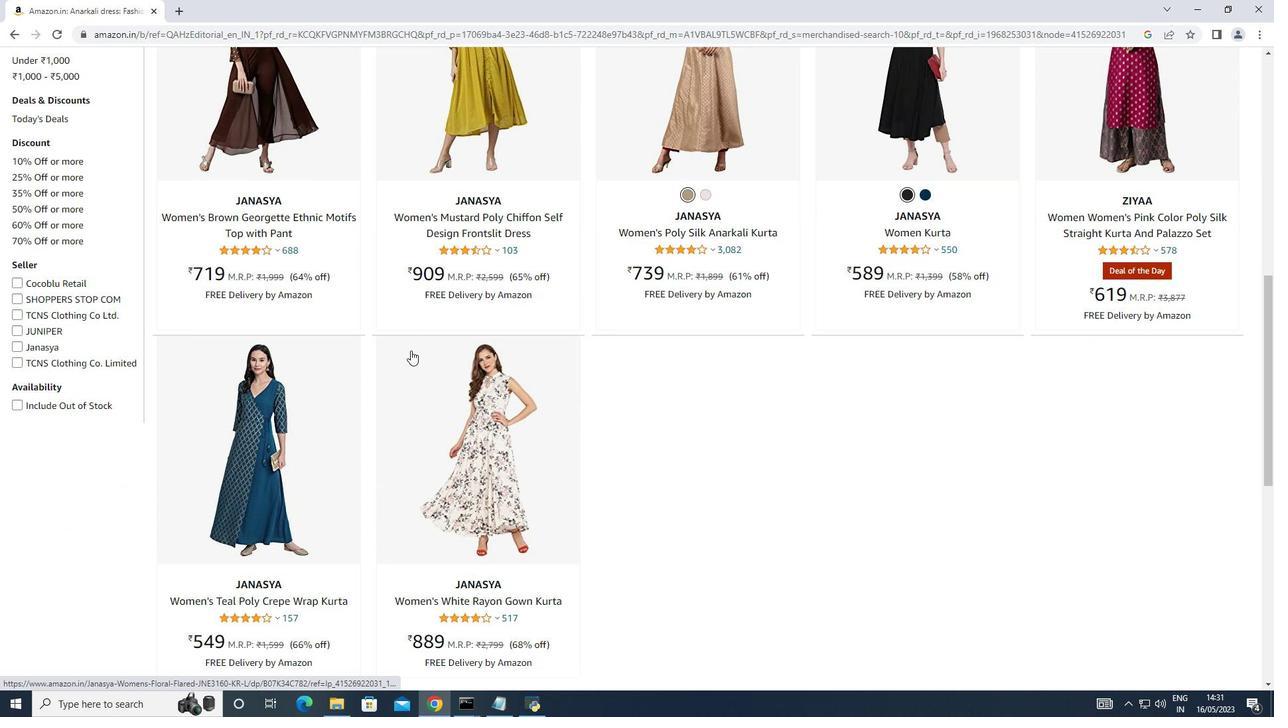 
Action: Mouse scrolled (410, 349) with delta (0, 0)
Screenshot: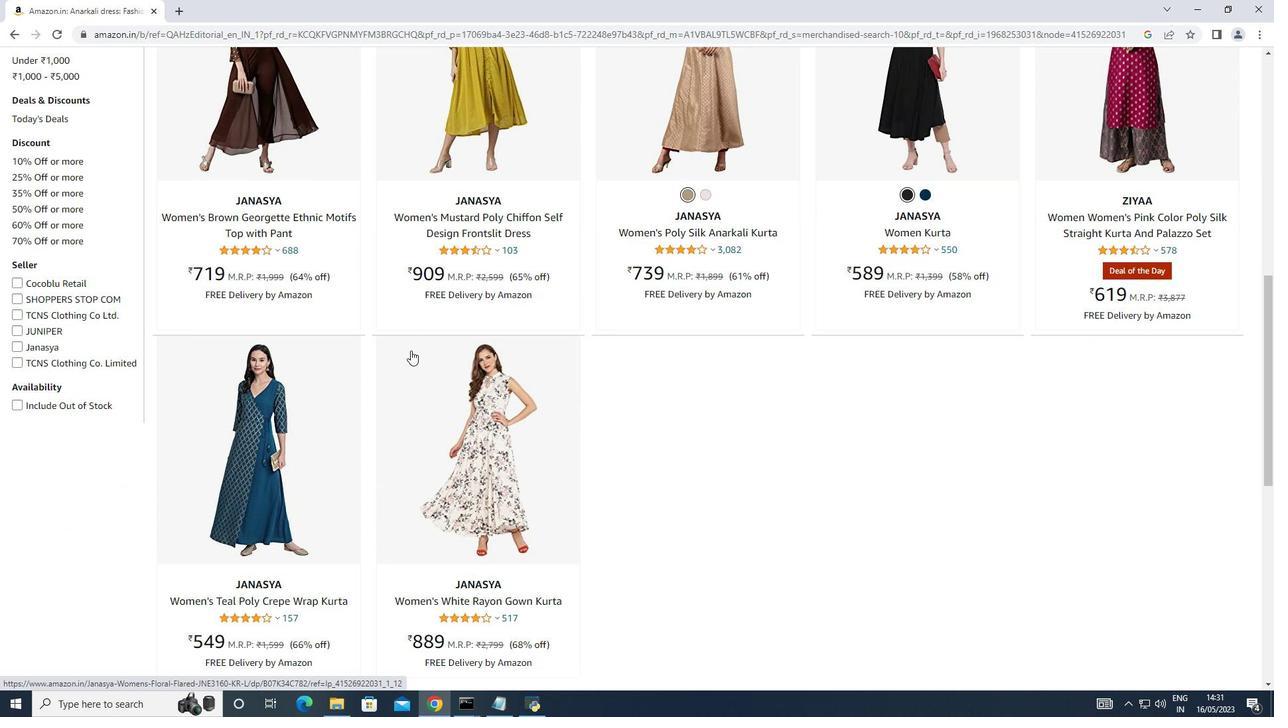 
Action: Mouse scrolled (410, 349) with delta (0, 0)
Screenshot: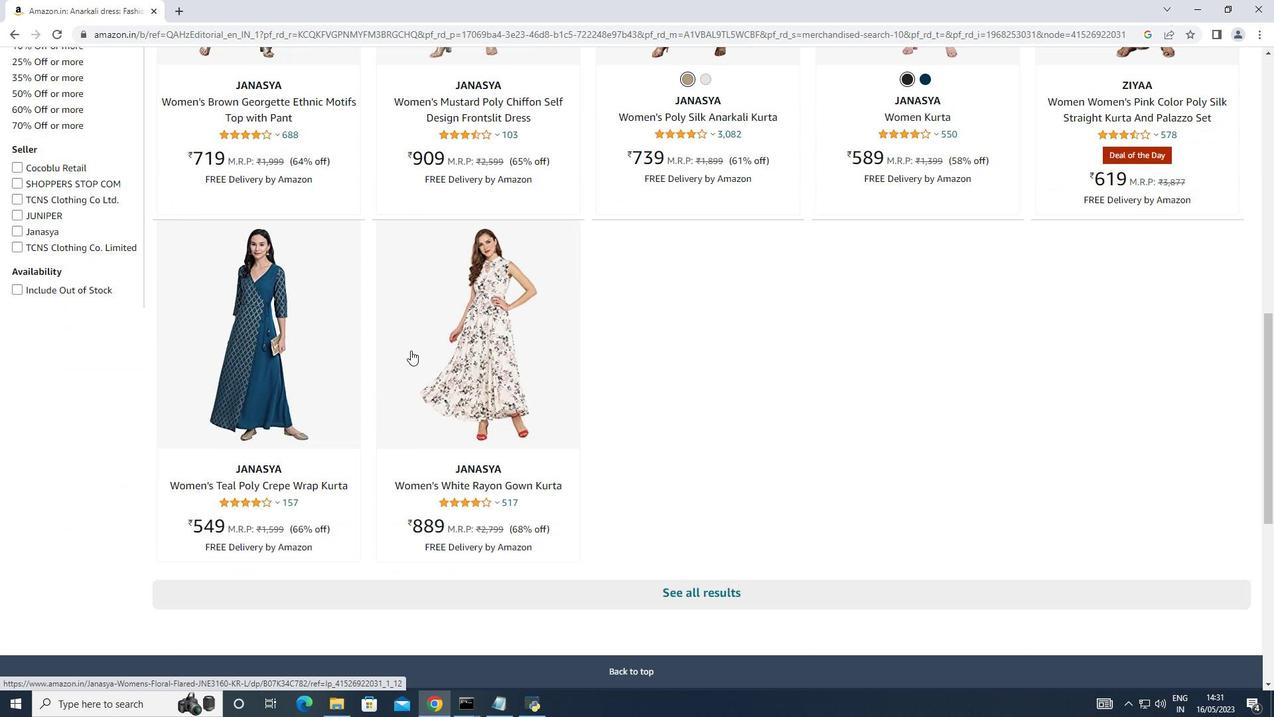 
Action: Mouse scrolled (410, 351) with delta (0, 0)
Screenshot: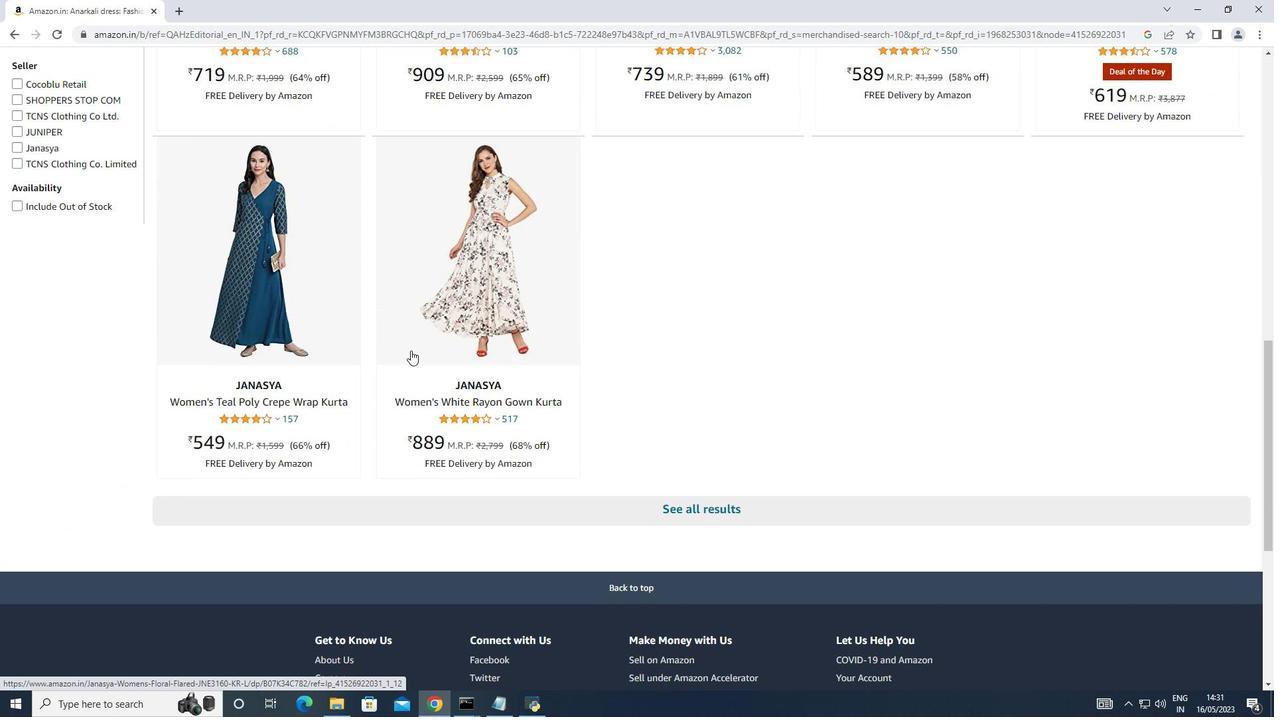
Action: Mouse scrolled (410, 351) with delta (0, 0)
Screenshot: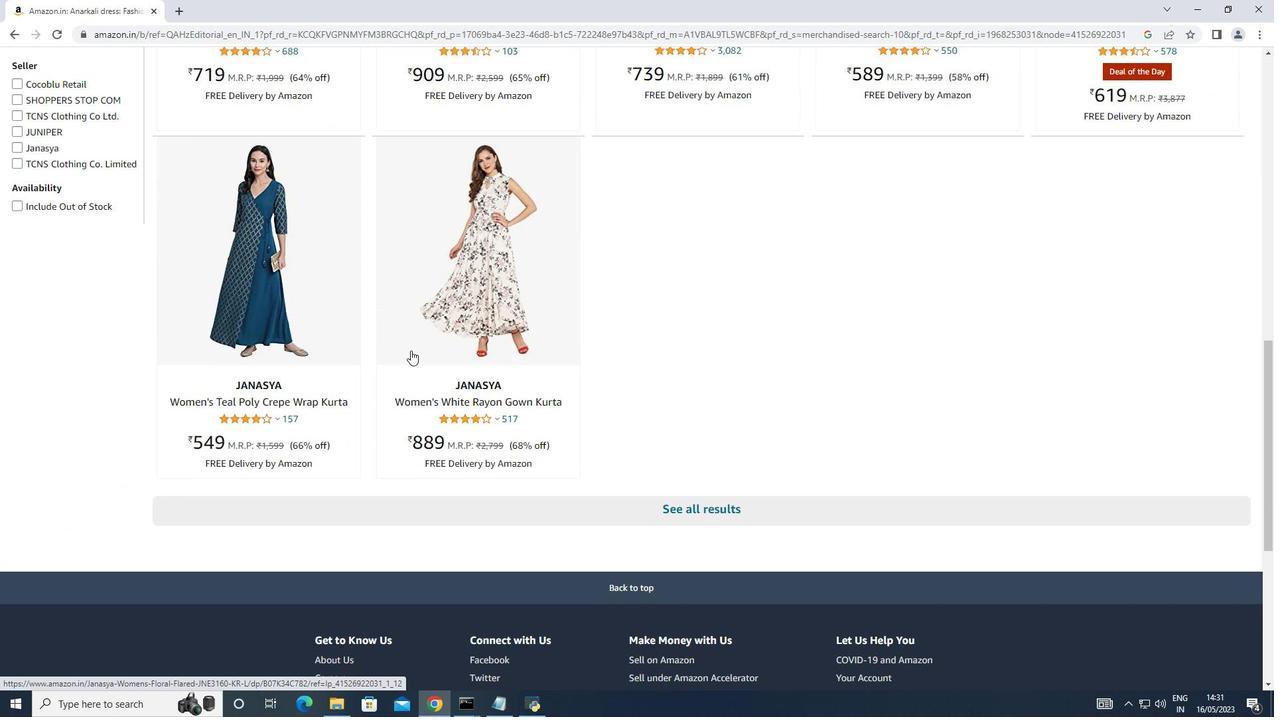 
Action: Mouse scrolled (410, 351) with delta (0, 0)
Screenshot: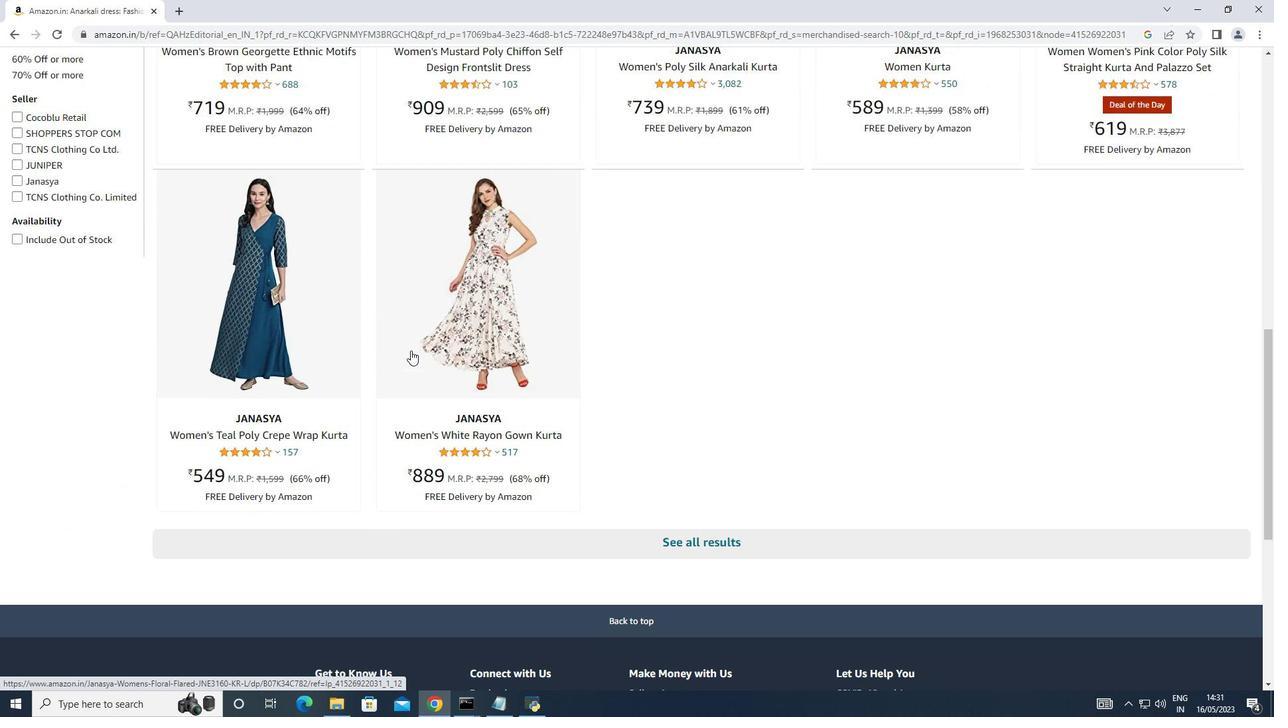 
Action: Mouse scrolled (410, 351) with delta (0, 0)
Screenshot: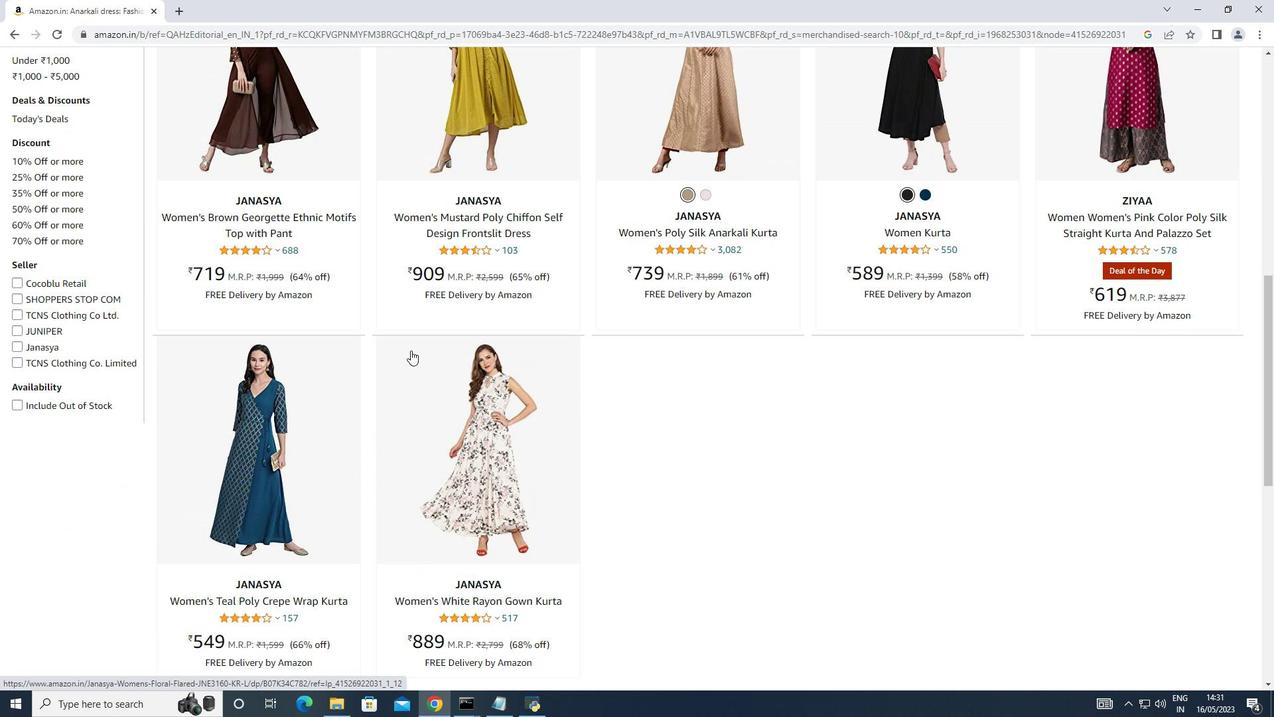 
Action: Mouse scrolled (410, 351) with delta (0, 0)
Screenshot: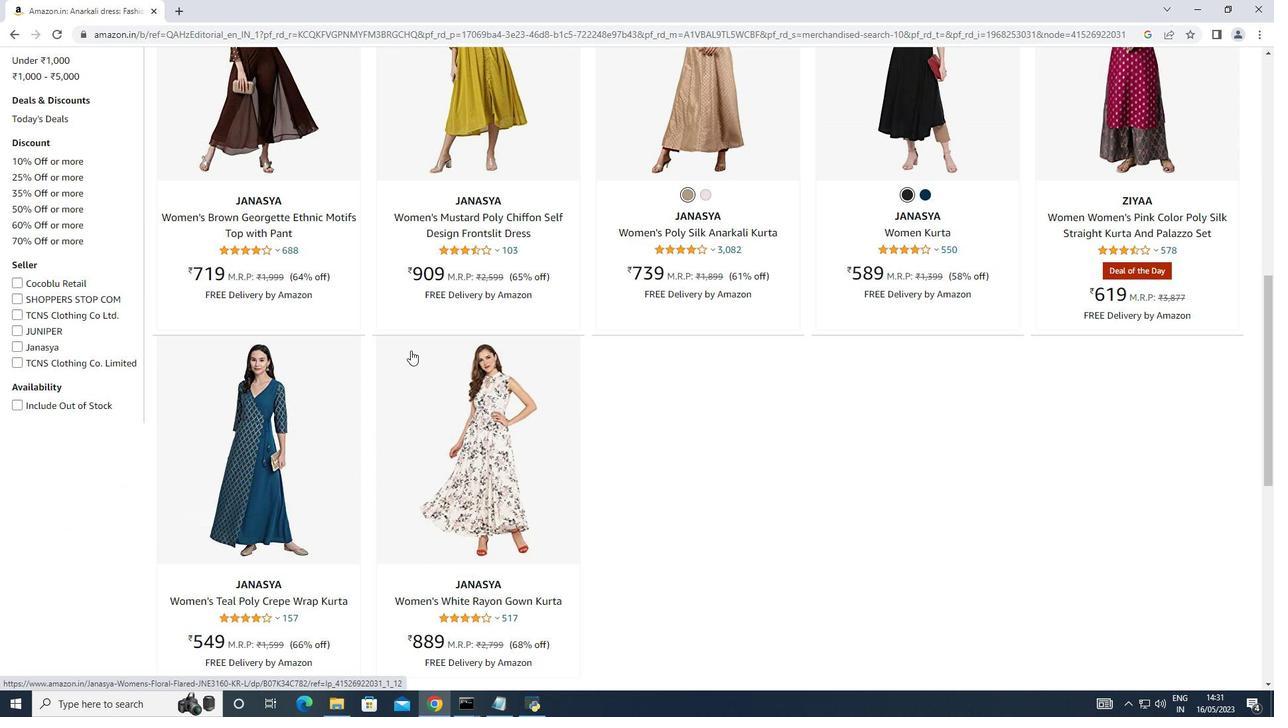 
Action: Mouse scrolled (410, 351) with delta (0, 0)
Screenshot: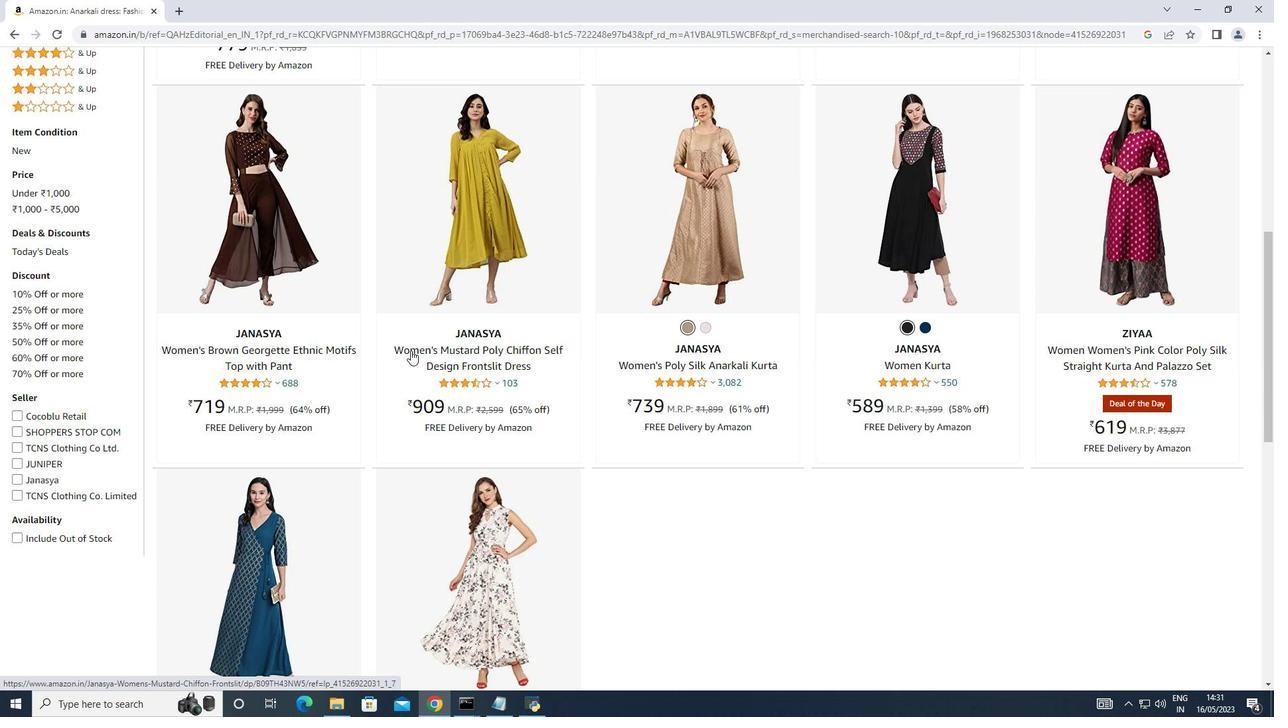 
Action: Mouse scrolled (410, 351) with delta (0, 0)
Screenshot: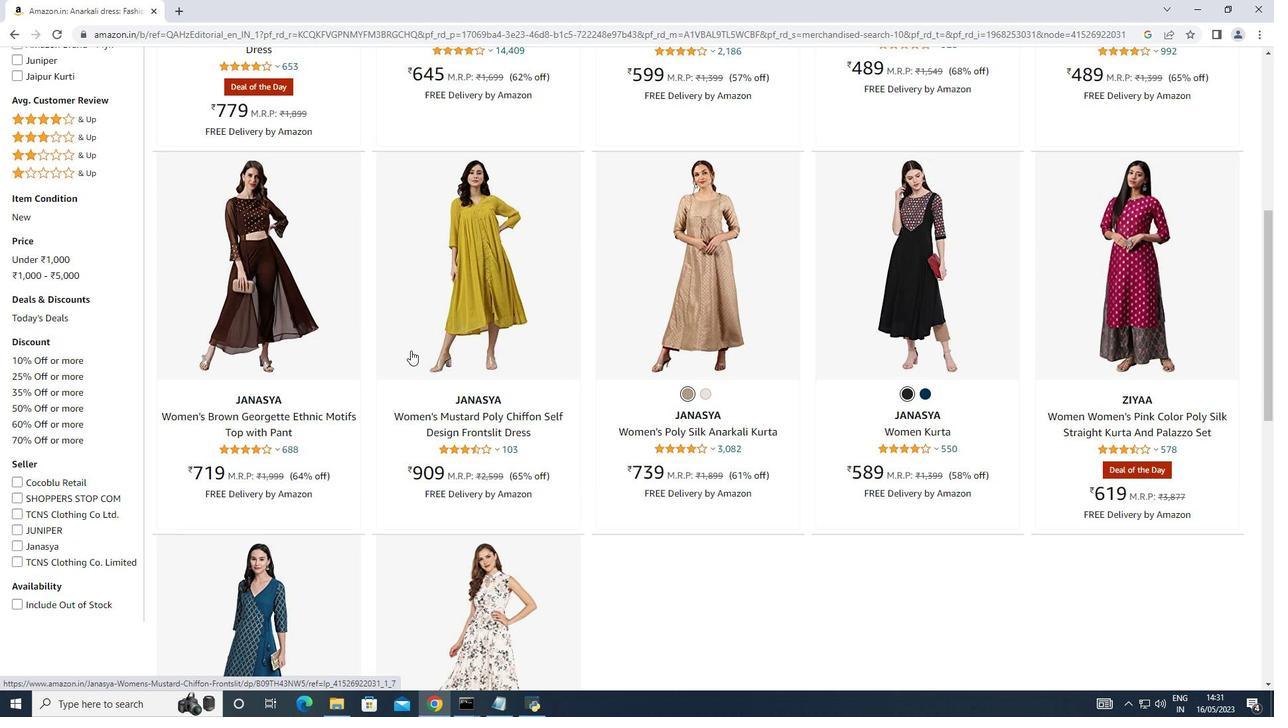 
Action: Mouse scrolled (410, 351) with delta (0, 0)
Screenshot: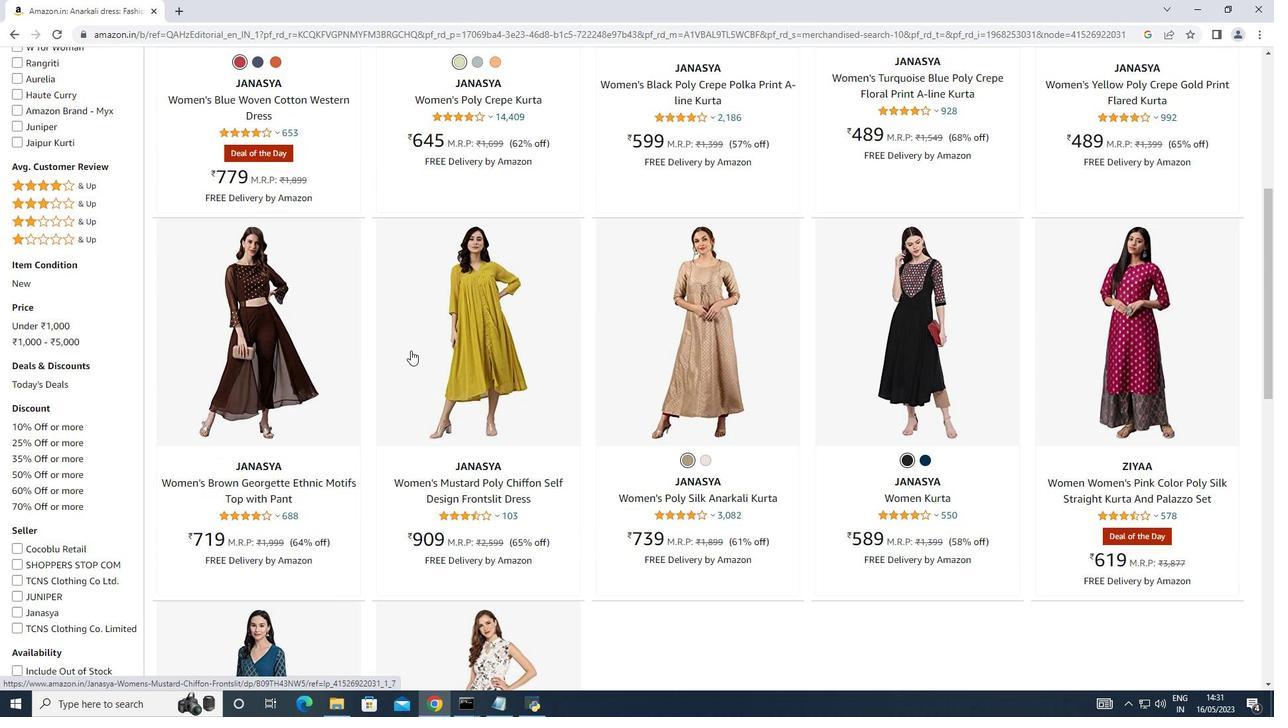 
Action: Mouse moved to (416, 346)
Screenshot: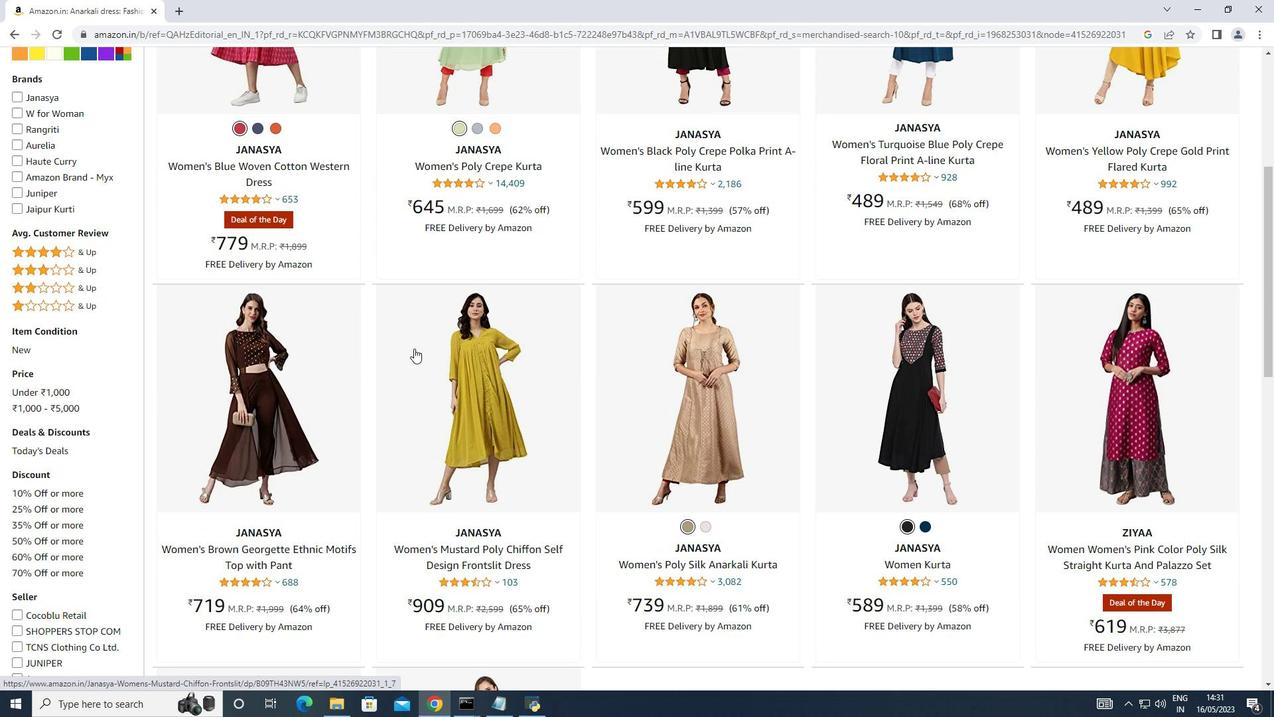 
Action: Mouse scrolled (416, 347) with delta (0, 0)
Screenshot: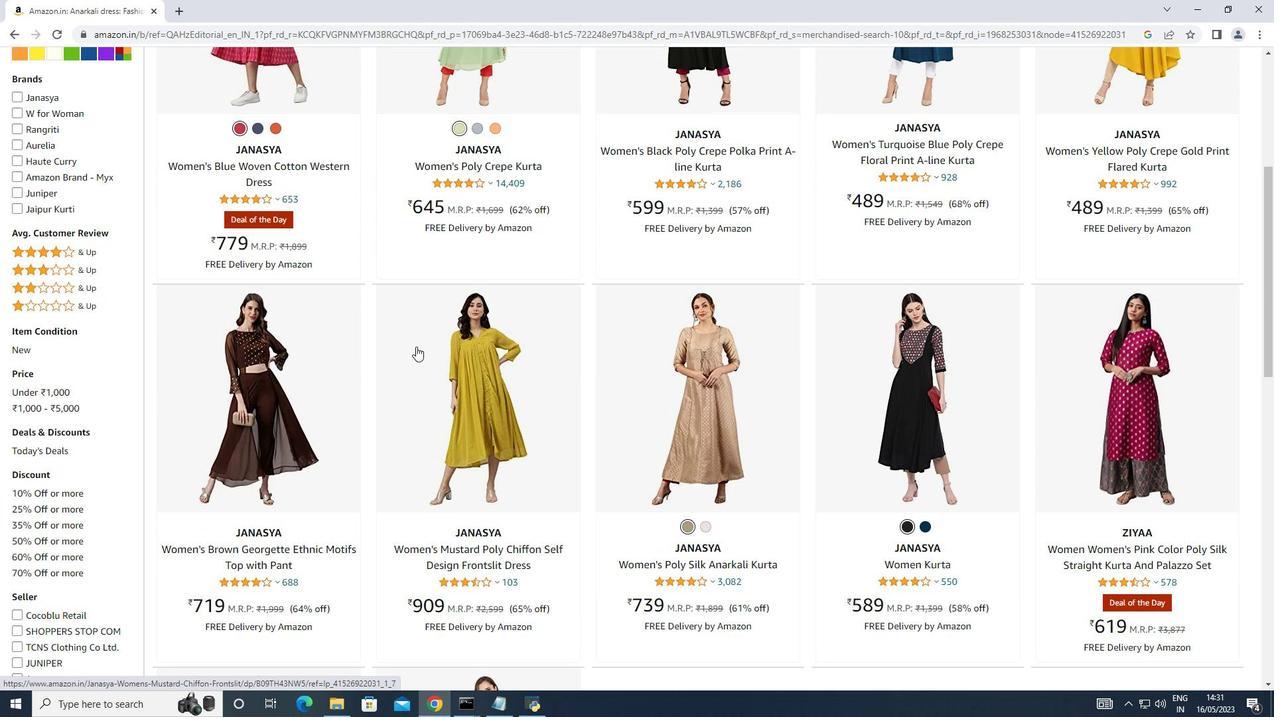 
Action: Mouse scrolled (416, 347) with delta (0, 0)
Screenshot: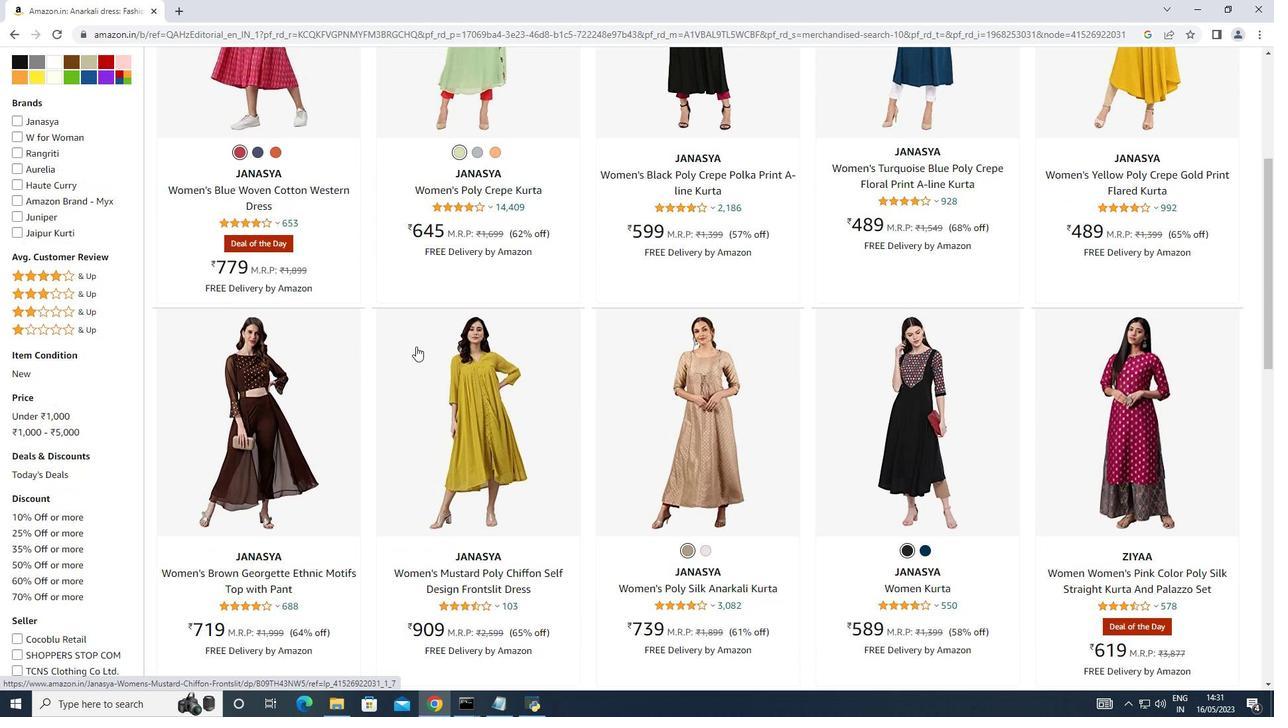 
Action: Mouse scrolled (416, 347) with delta (0, 0)
Screenshot: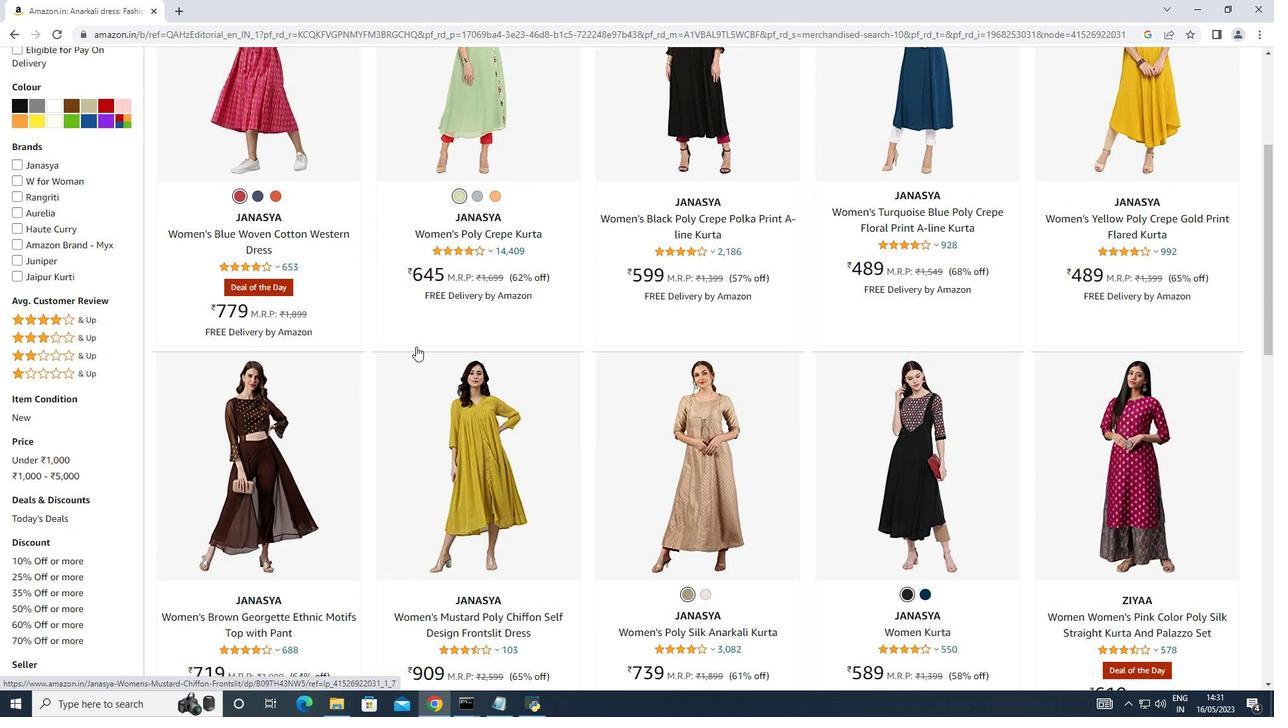
Action: Mouse scrolled (416, 347) with delta (0, 0)
Screenshot: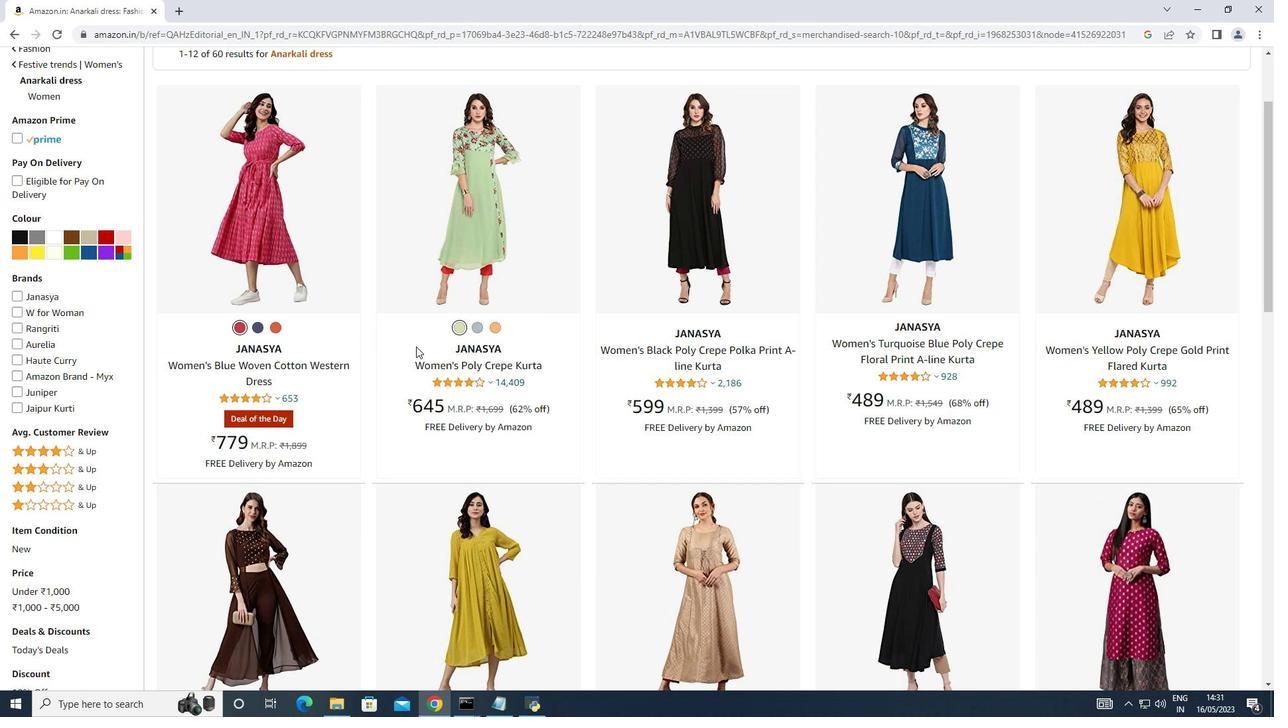 
Action: Mouse moved to (307, 292)
Screenshot: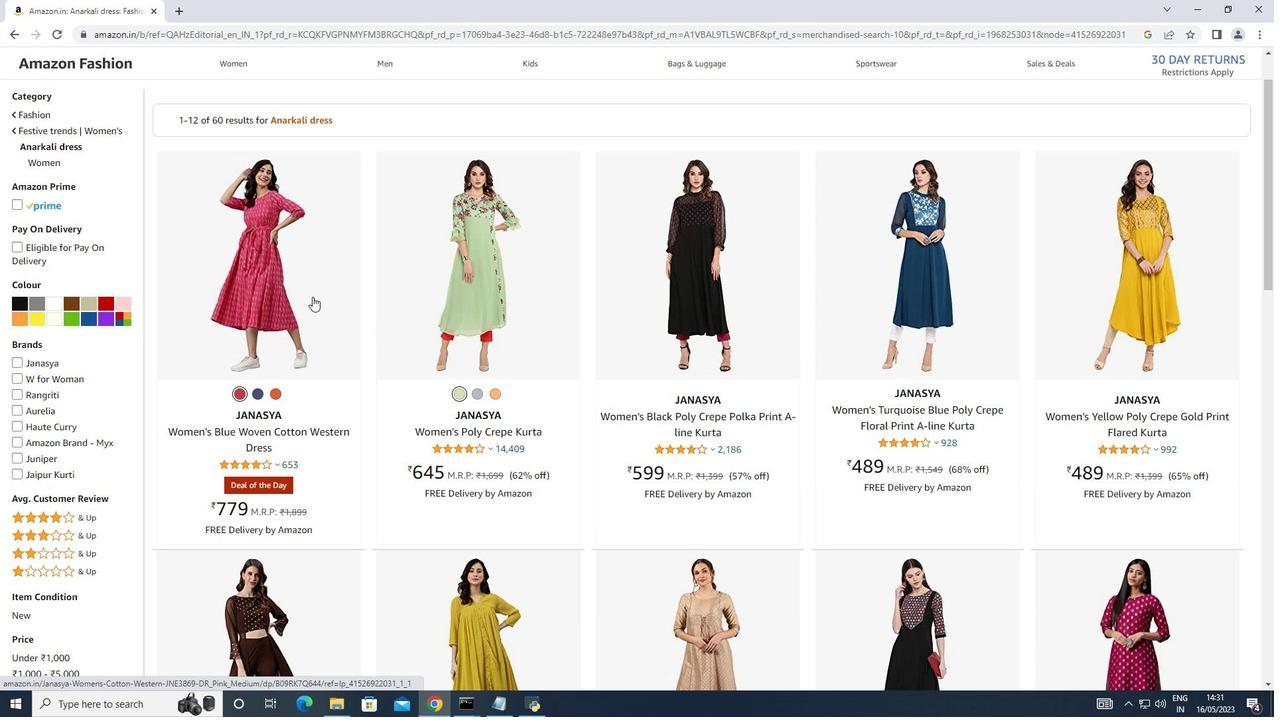 
Action: Mouse pressed left at (307, 292)
Screenshot: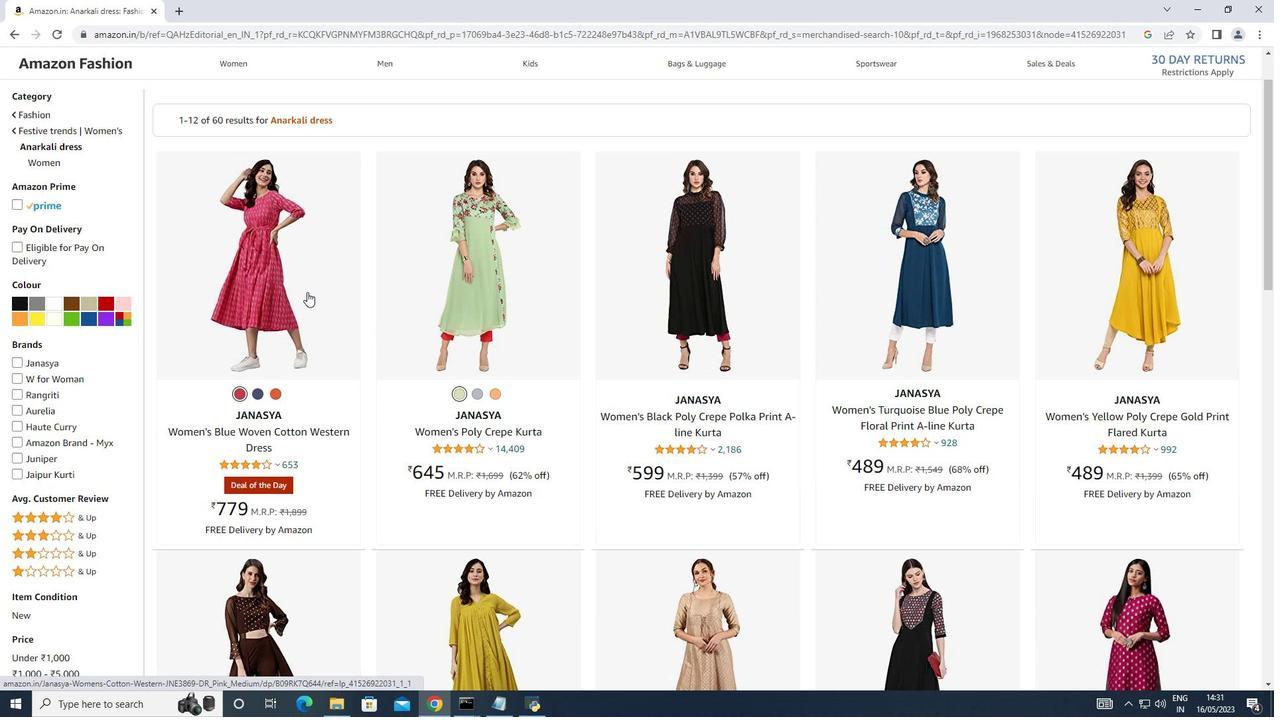 
Action: Mouse moved to (481, 345)
Screenshot: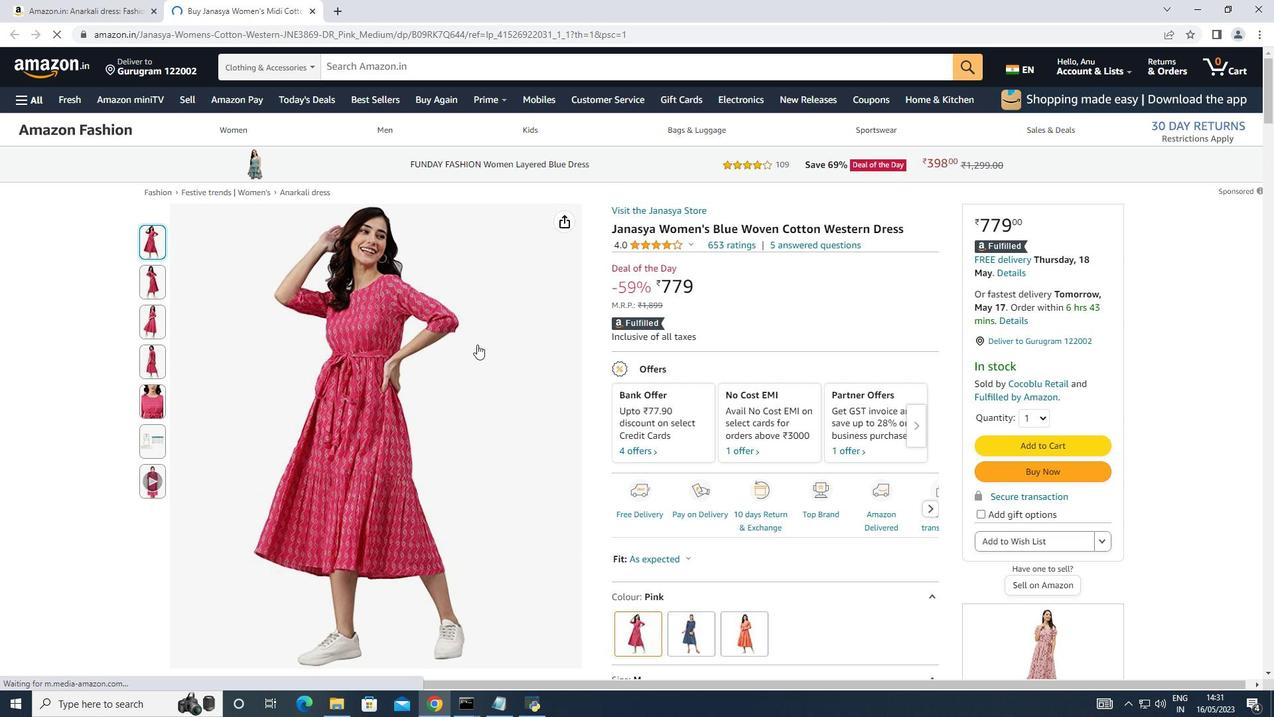 
Action: Mouse scrolled (481, 345) with delta (0, 0)
Screenshot: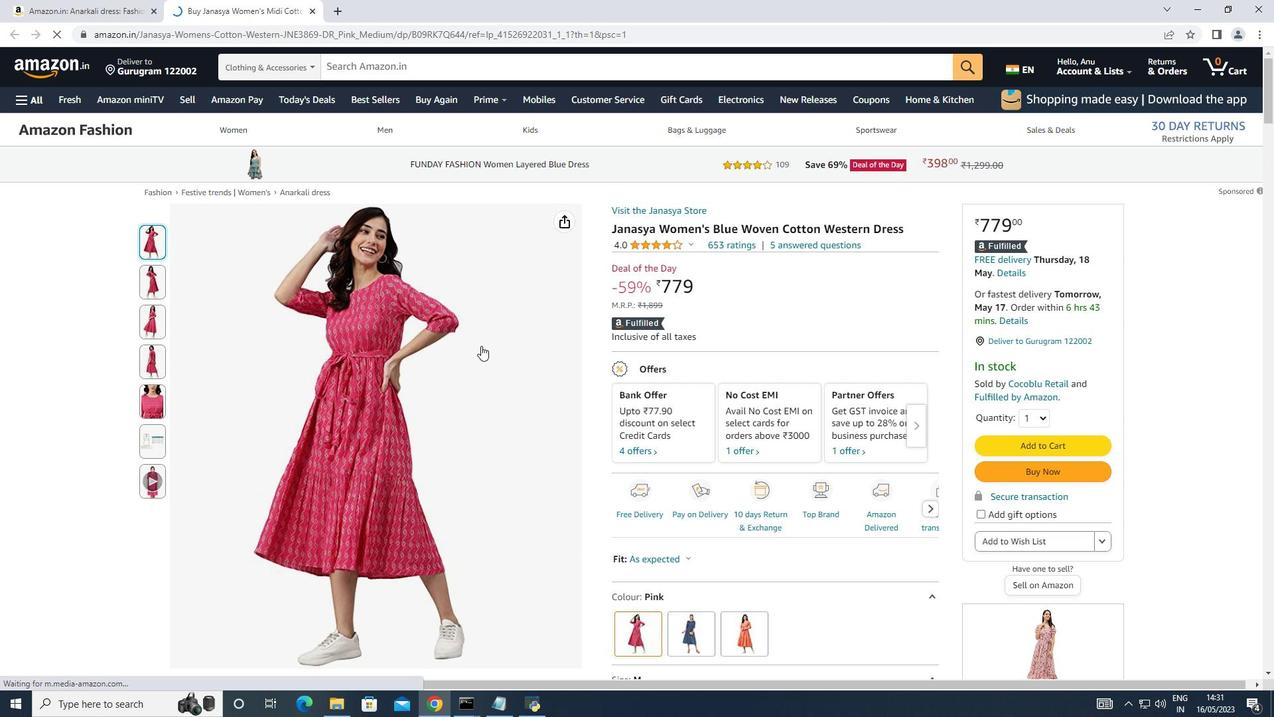 
Action: Mouse scrolled (481, 345) with delta (0, 0)
Screenshot: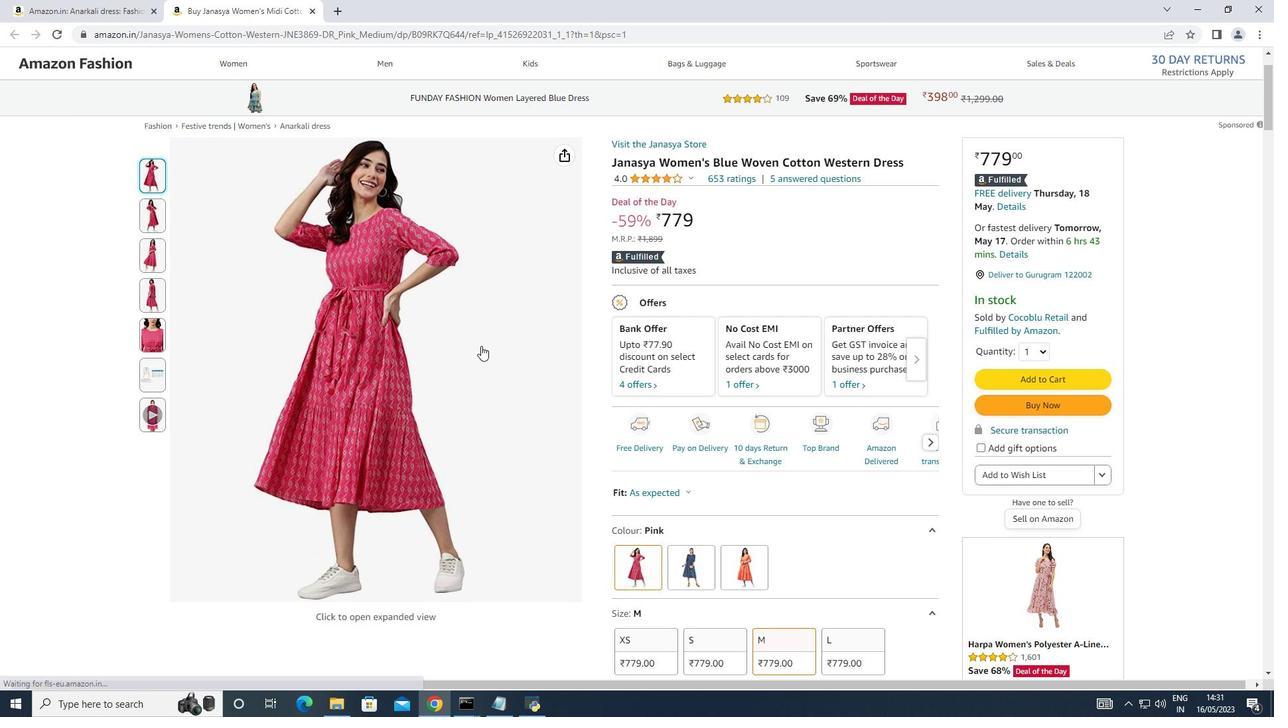 
Action: Mouse scrolled (481, 345) with delta (0, 0)
Screenshot: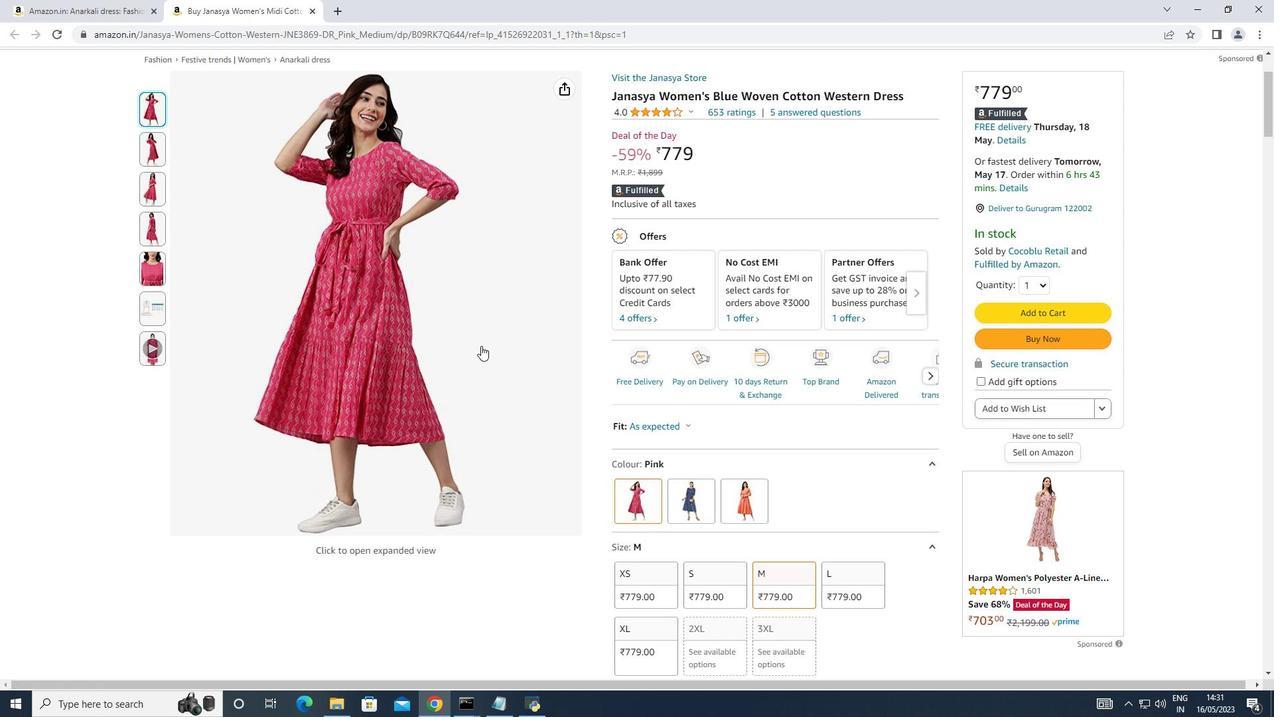 
Action: Mouse scrolled (481, 345) with delta (0, 0)
Screenshot: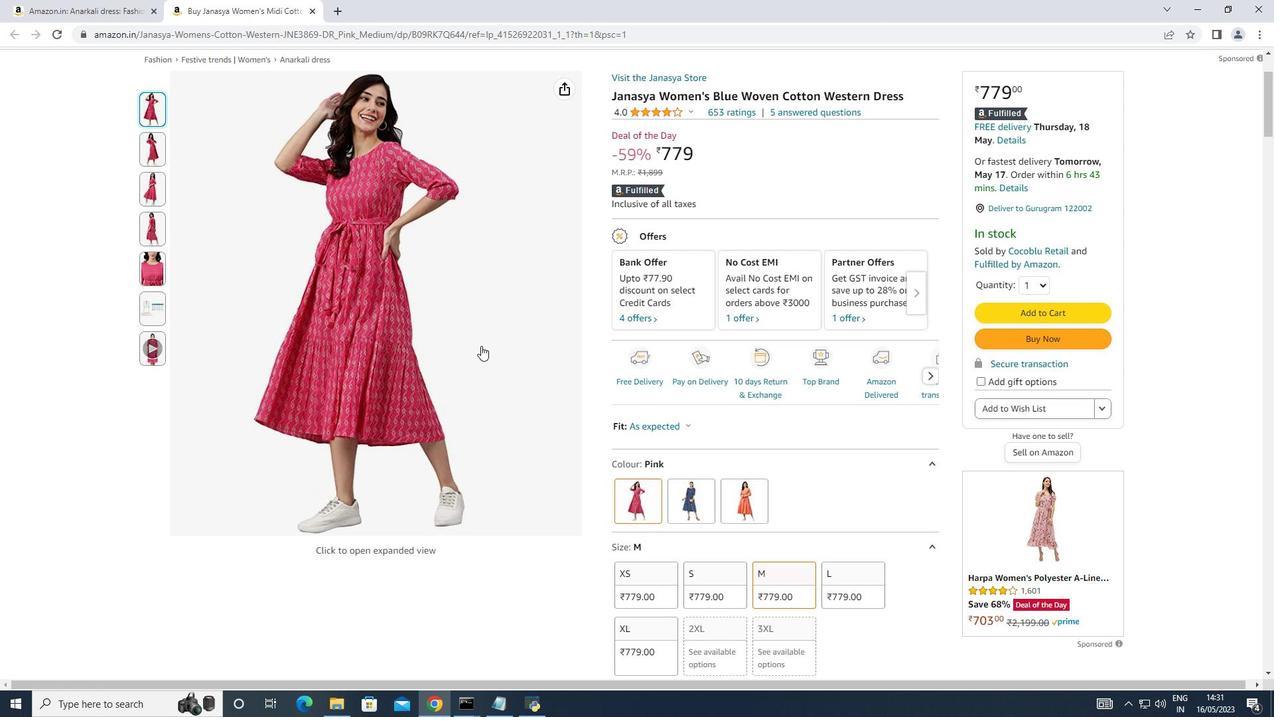 
Action: Mouse scrolled (481, 345) with delta (0, 0)
Screenshot: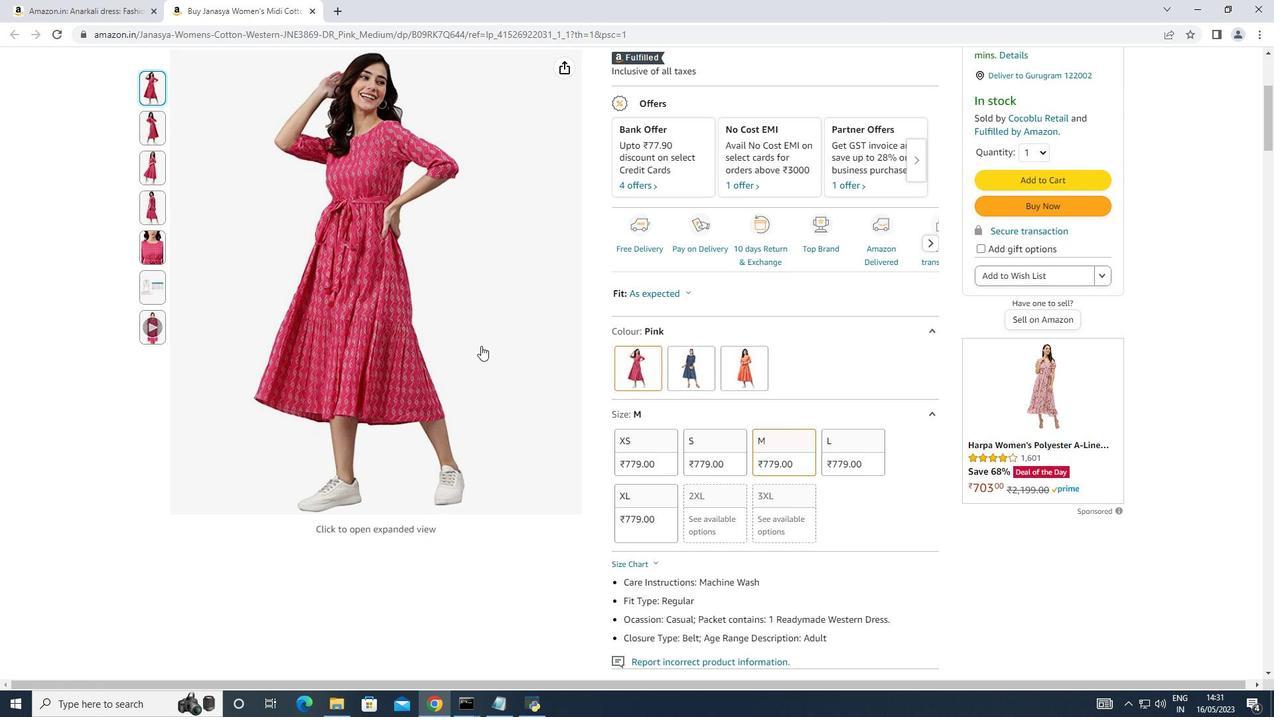 
Action: Mouse moved to (894, 444)
Screenshot: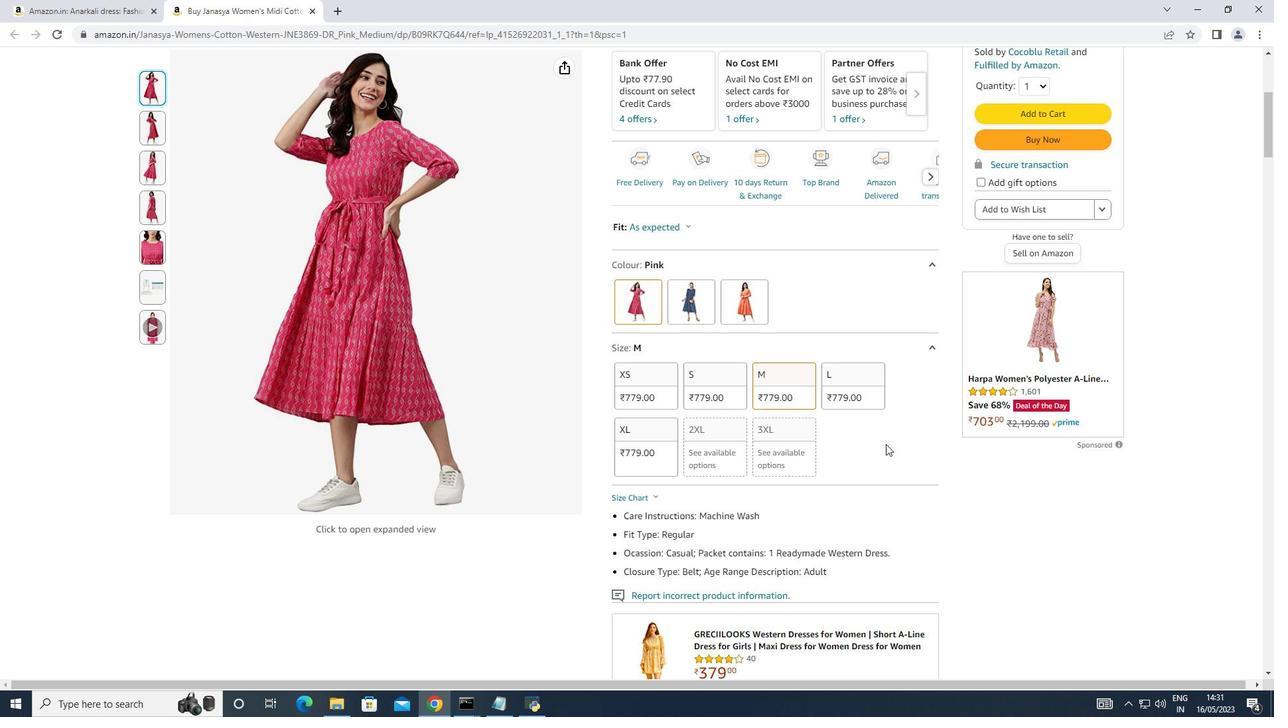 
Action: Mouse scrolled (894, 444) with delta (0, 0)
Screenshot: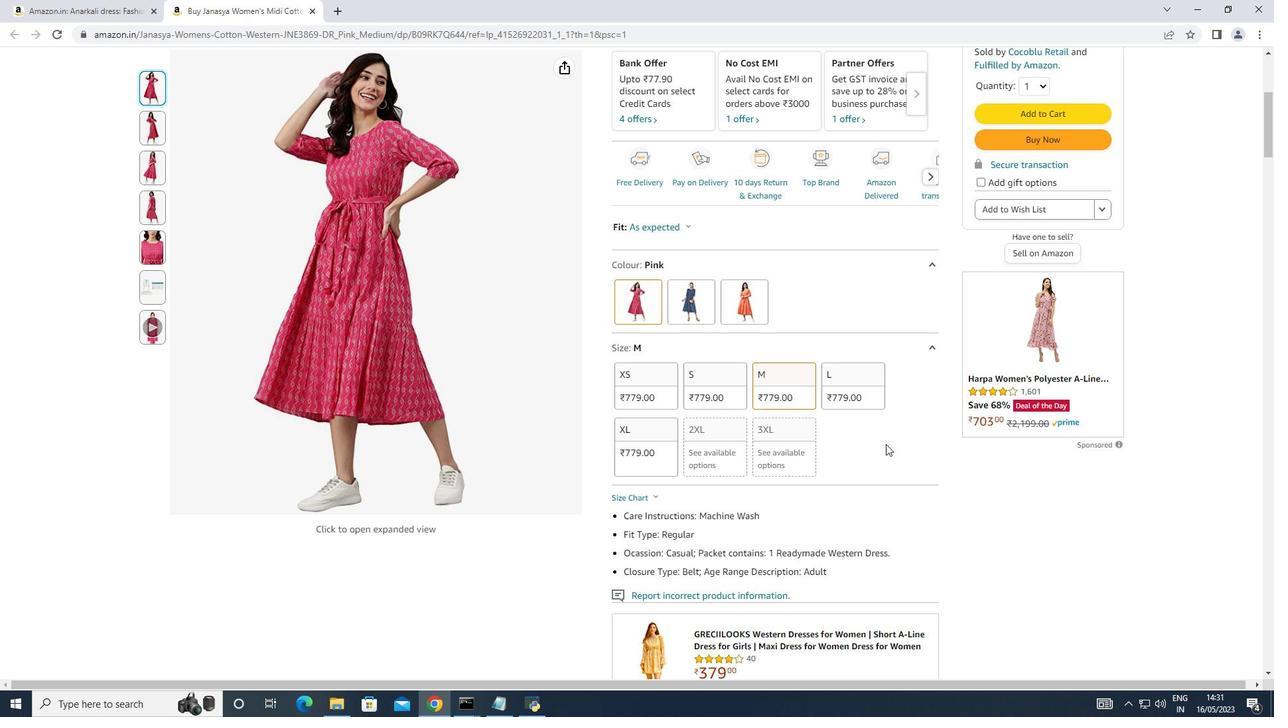 
Action: Mouse moved to (656, 430)
Screenshot: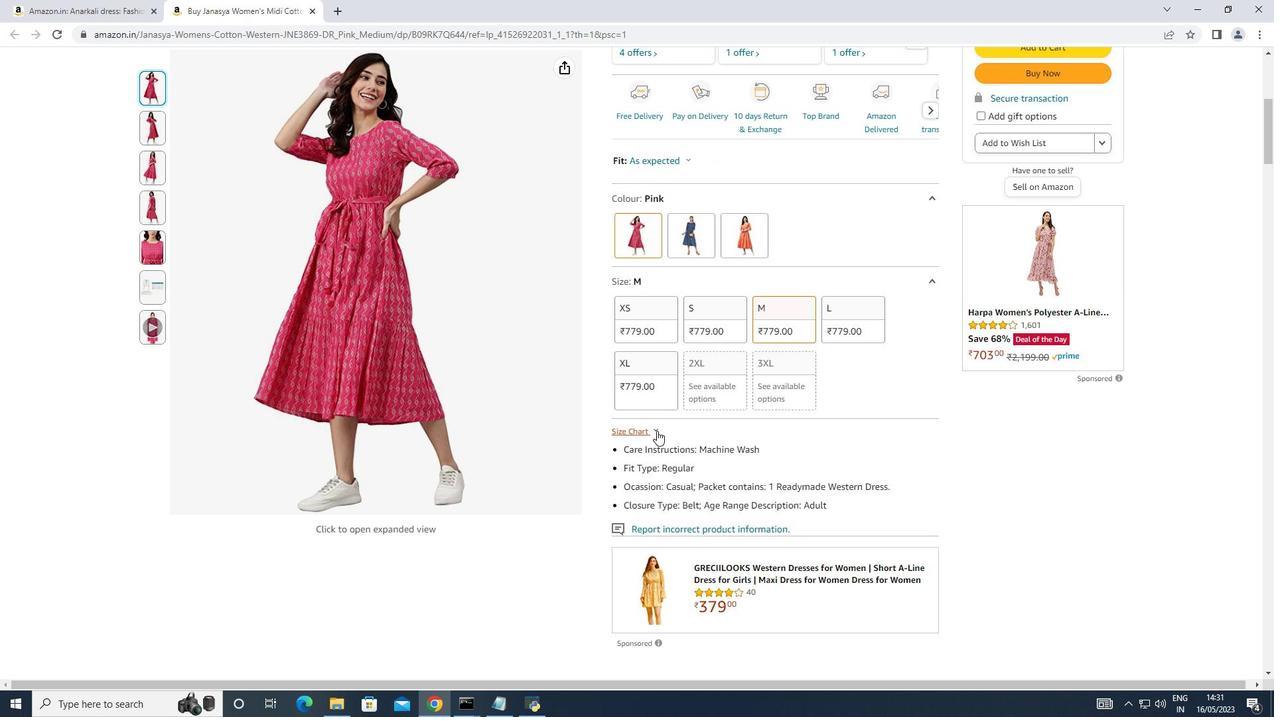 
Action: Mouse pressed left at (656, 430)
Screenshot: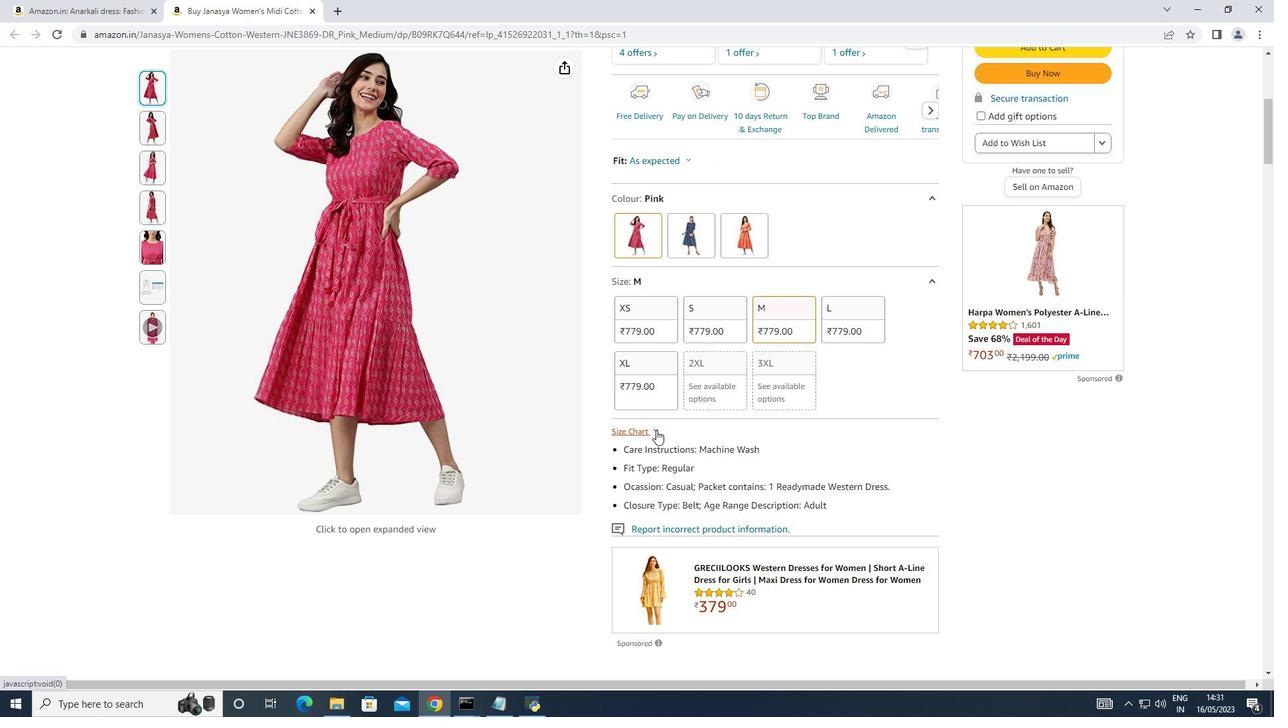 
Action: Mouse moved to (742, 187)
Screenshot: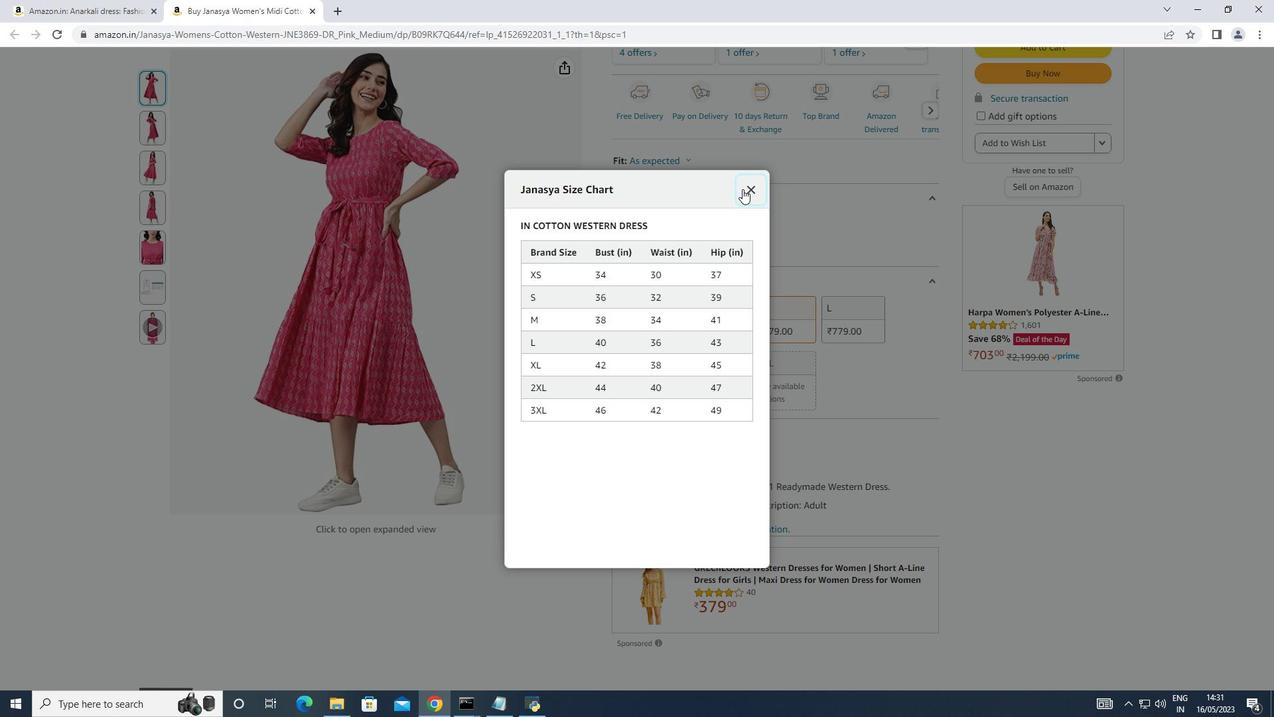 
Action: Mouse pressed left at (742, 187)
Screenshot: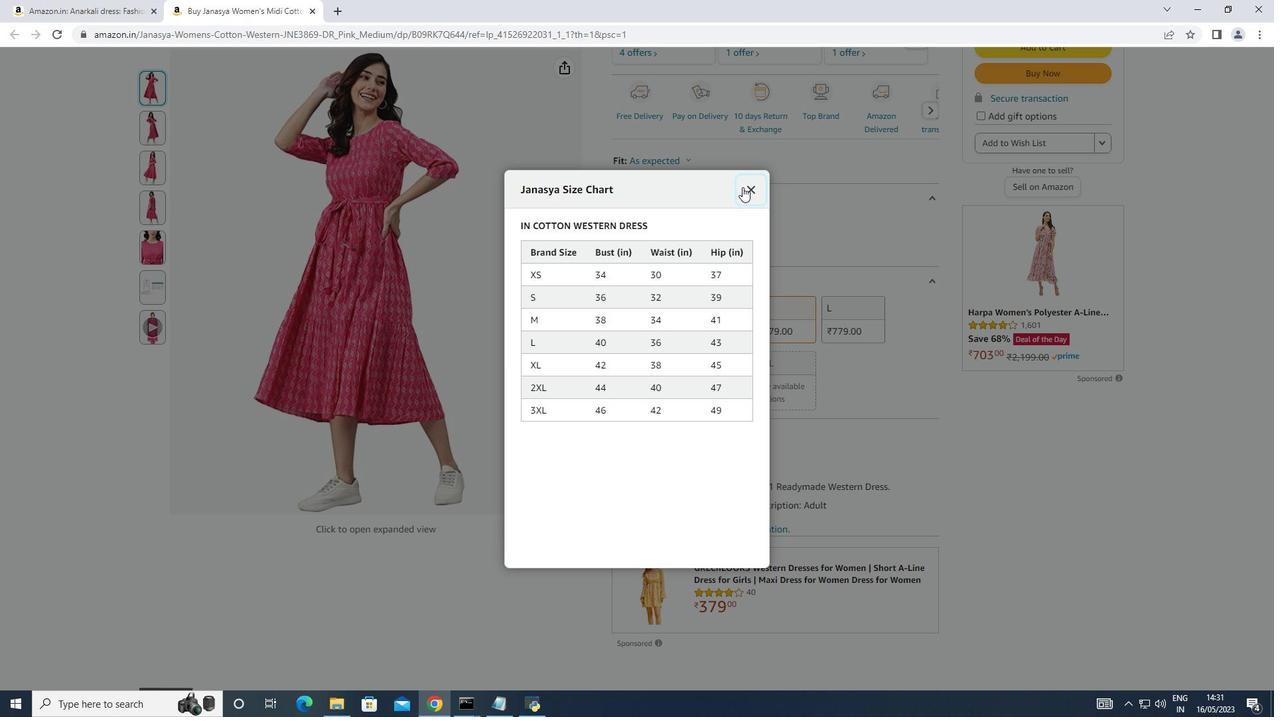 
Action: Mouse moved to (658, 308)
Screenshot: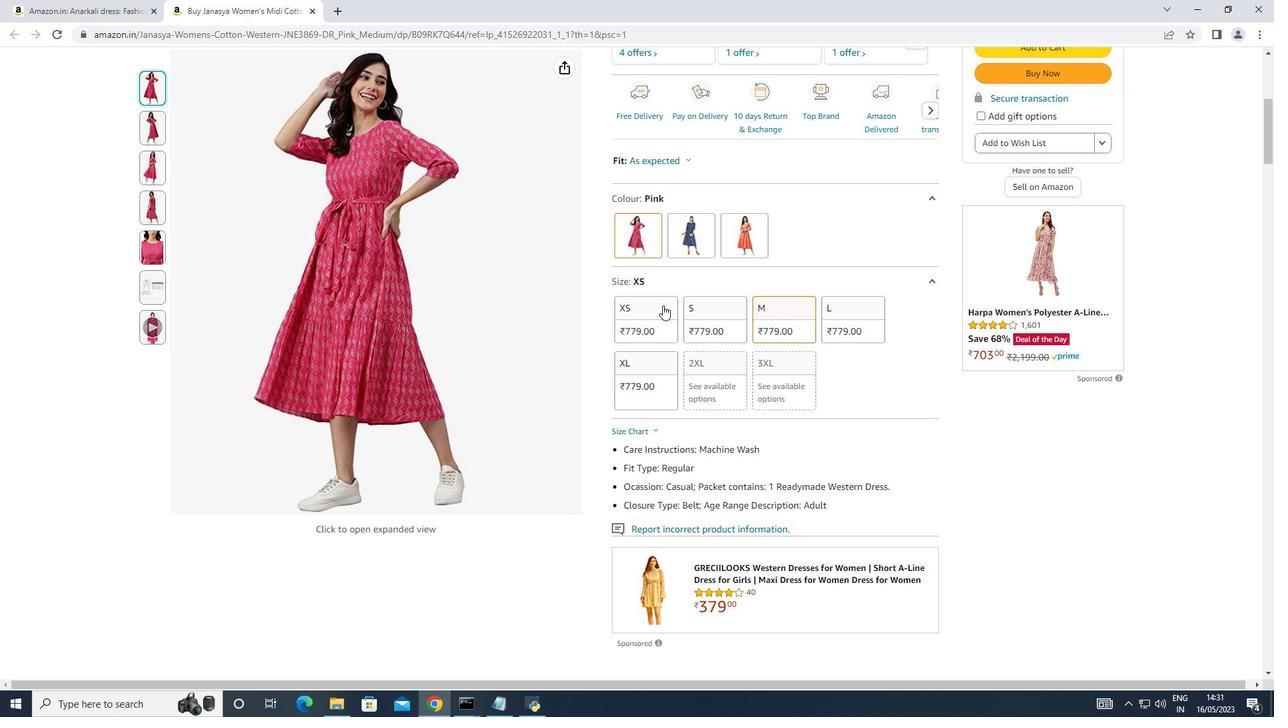 
Action: Mouse pressed left at (658, 308)
Screenshot: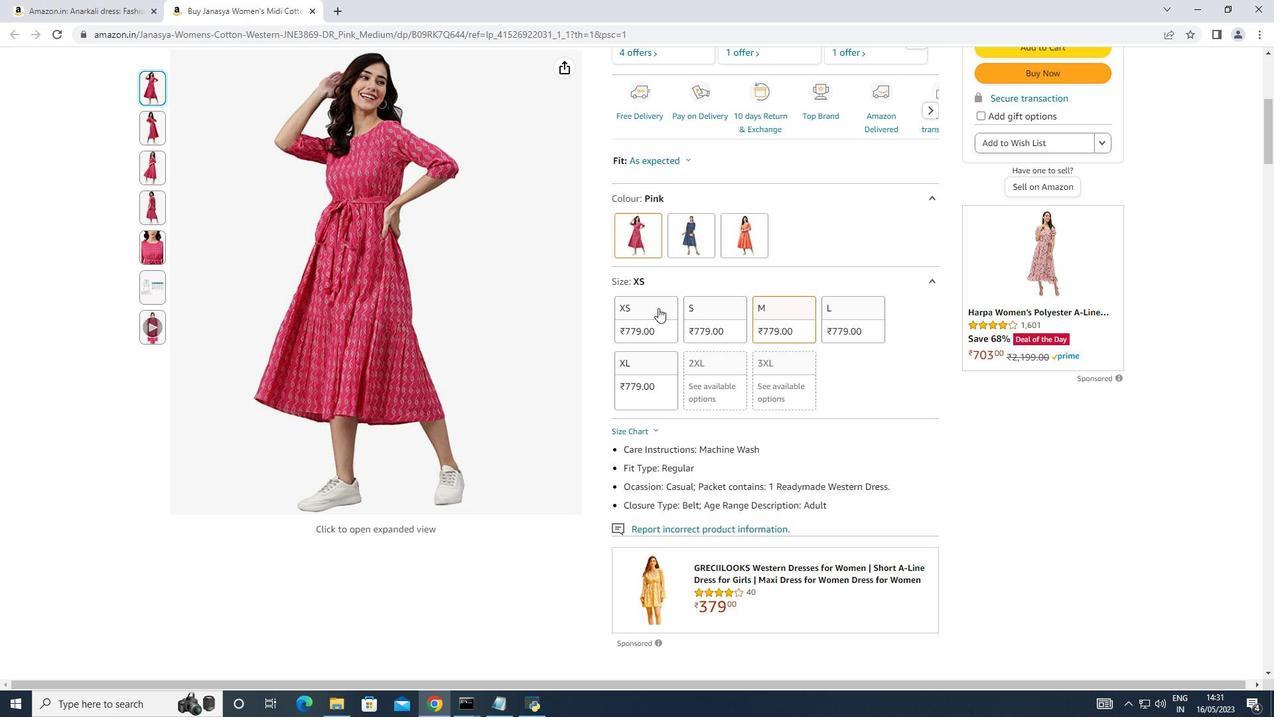 
Action: Mouse moved to (730, 425)
Screenshot: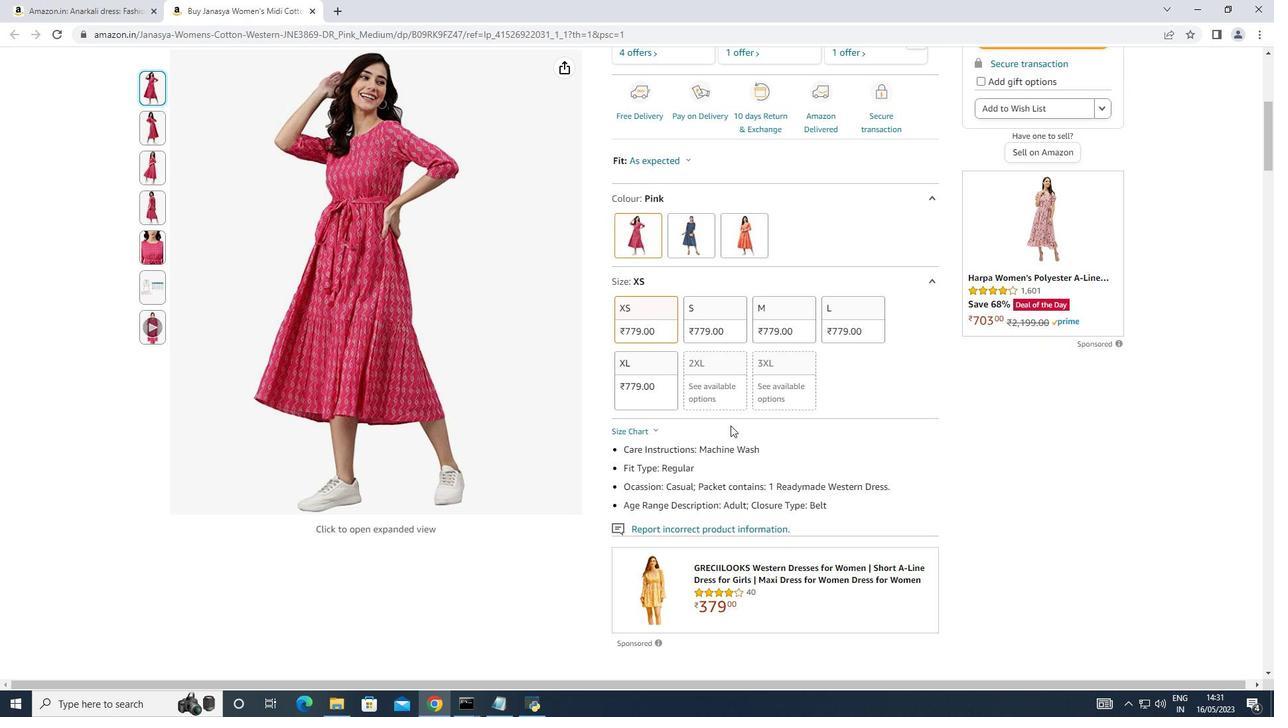
Action: Mouse scrolled (730, 426) with delta (0, 0)
Screenshot: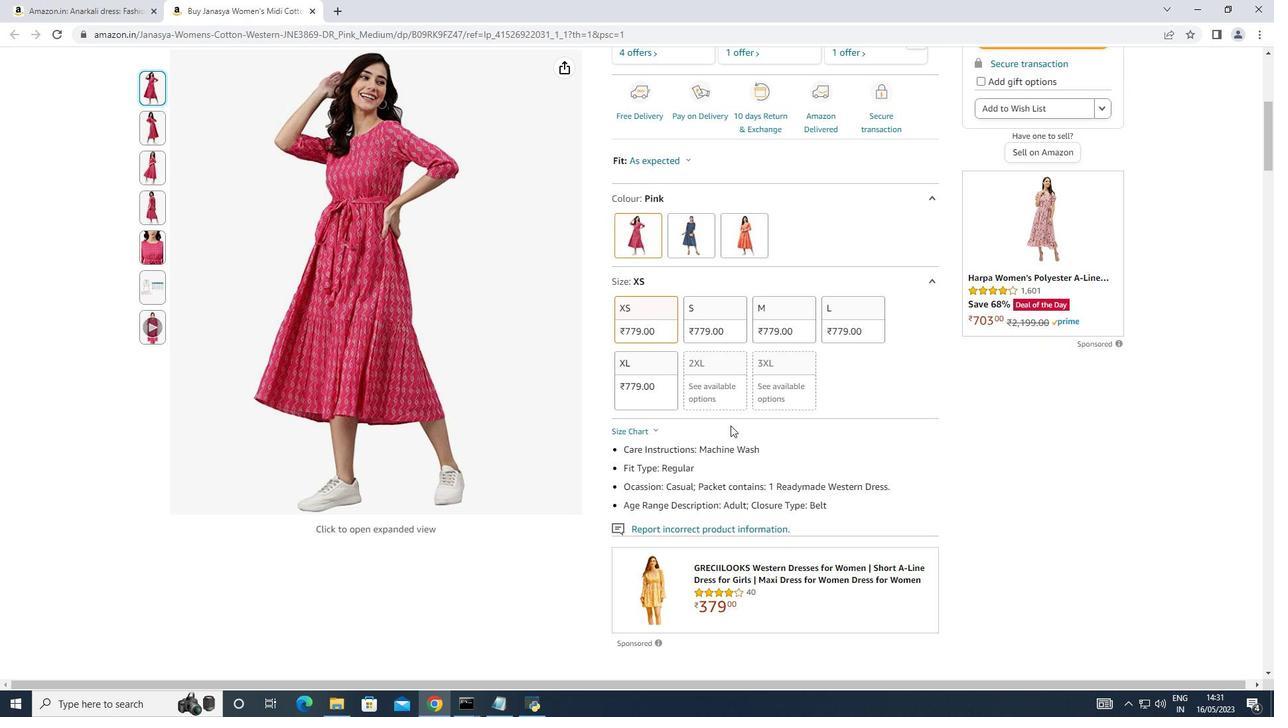 
Action: Mouse scrolled (730, 426) with delta (0, 0)
Screenshot: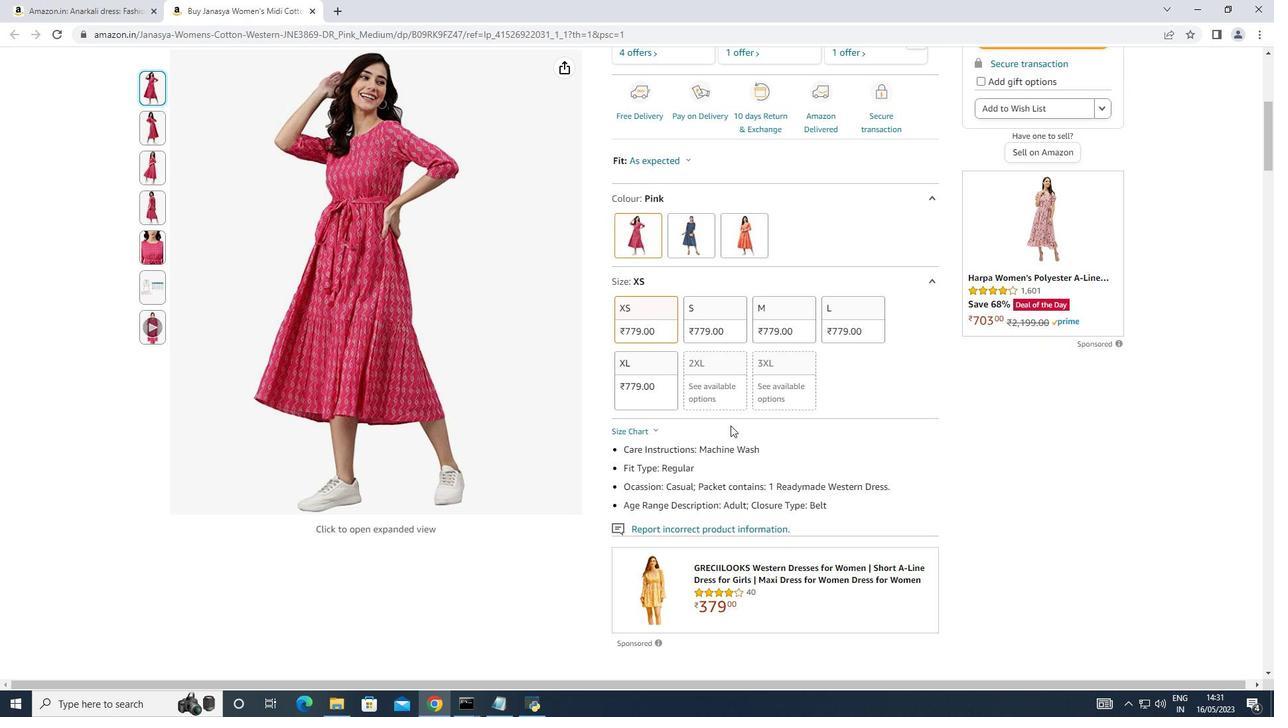 
Action: Mouse scrolled (730, 426) with delta (0, 0)
Screenshot: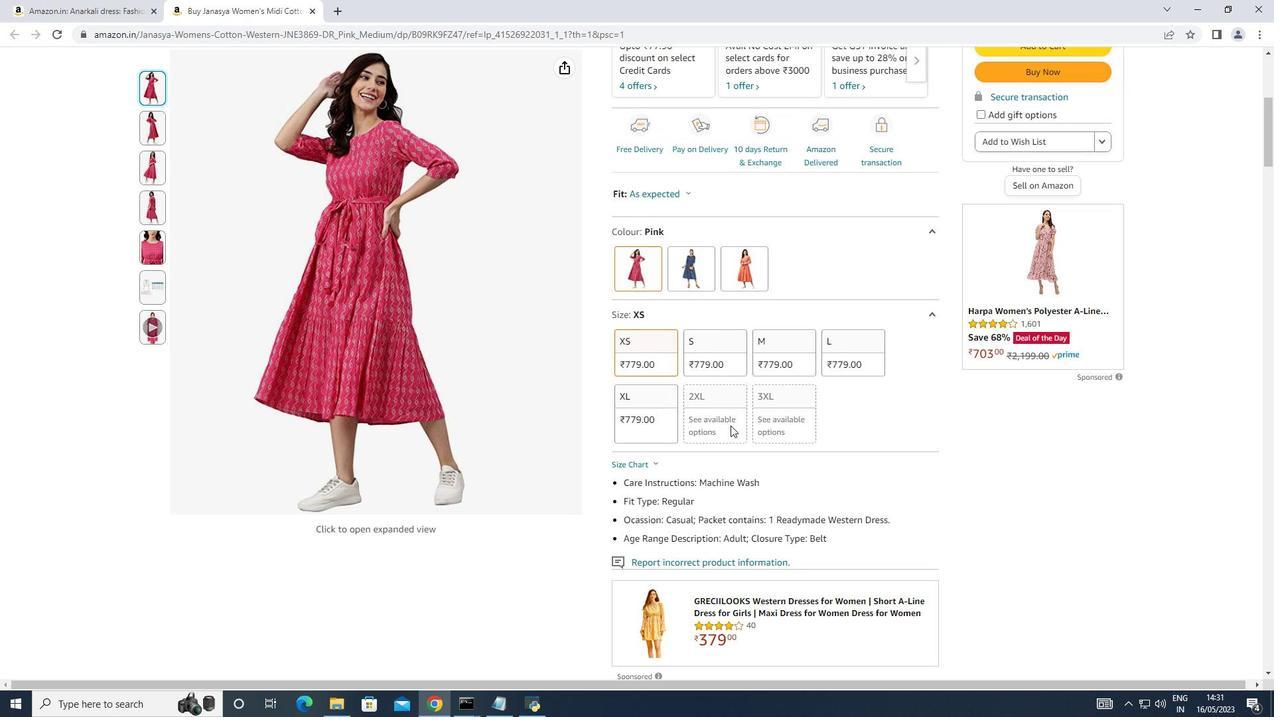 
Action: Mouse scrolled (730, 426) with delta (0, 0)
Screenshot: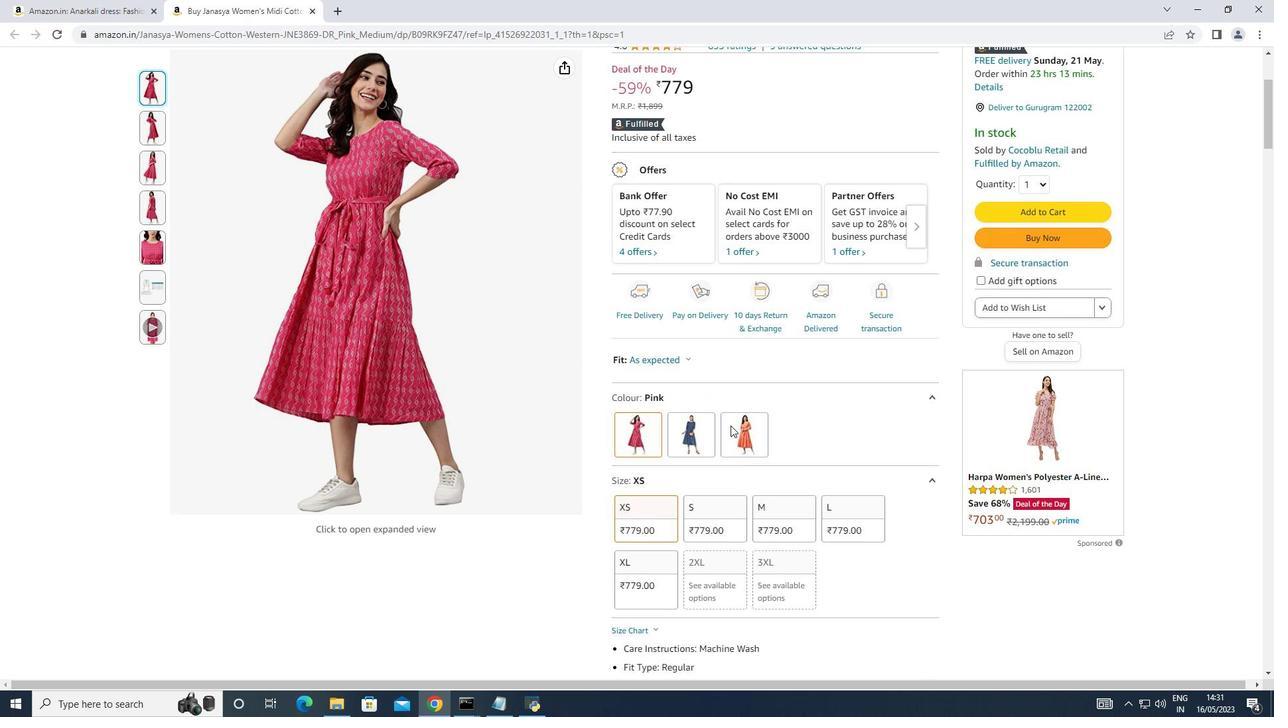 
Action: Mouse moved to (1040, 270)
Screenshot: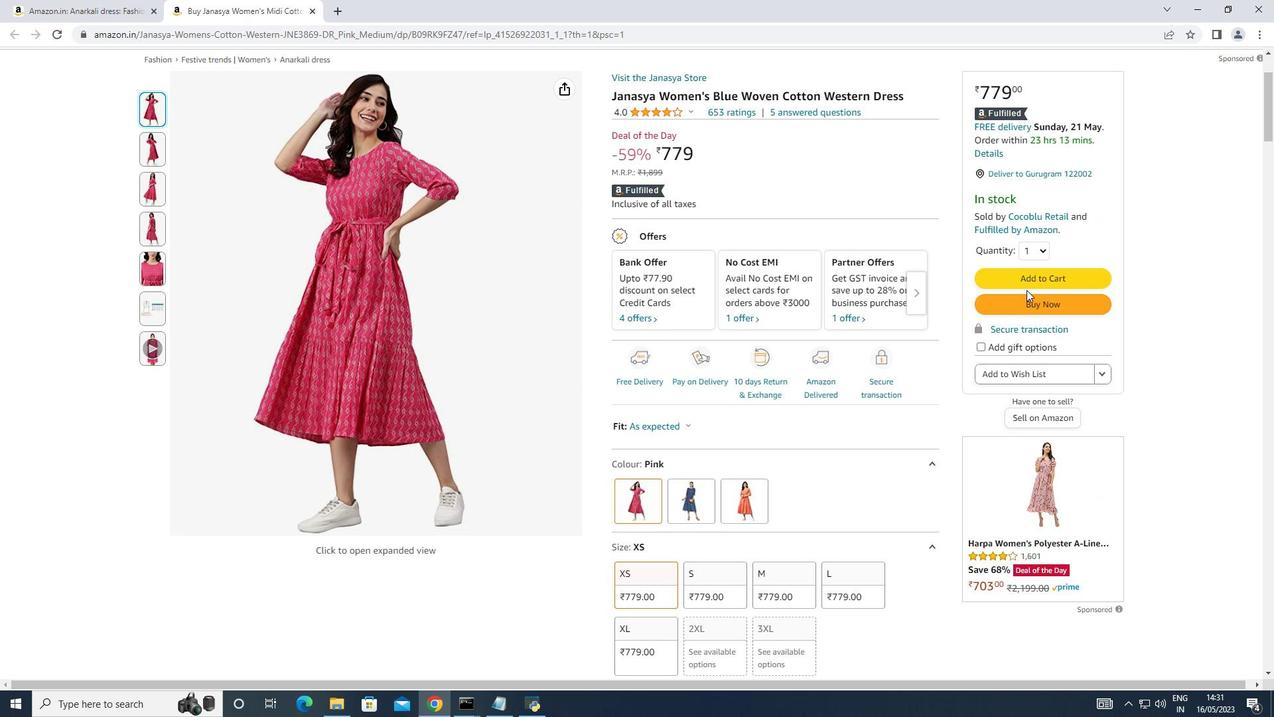 
Action: Mouse pressed left at (1040, 270)
Screenshot: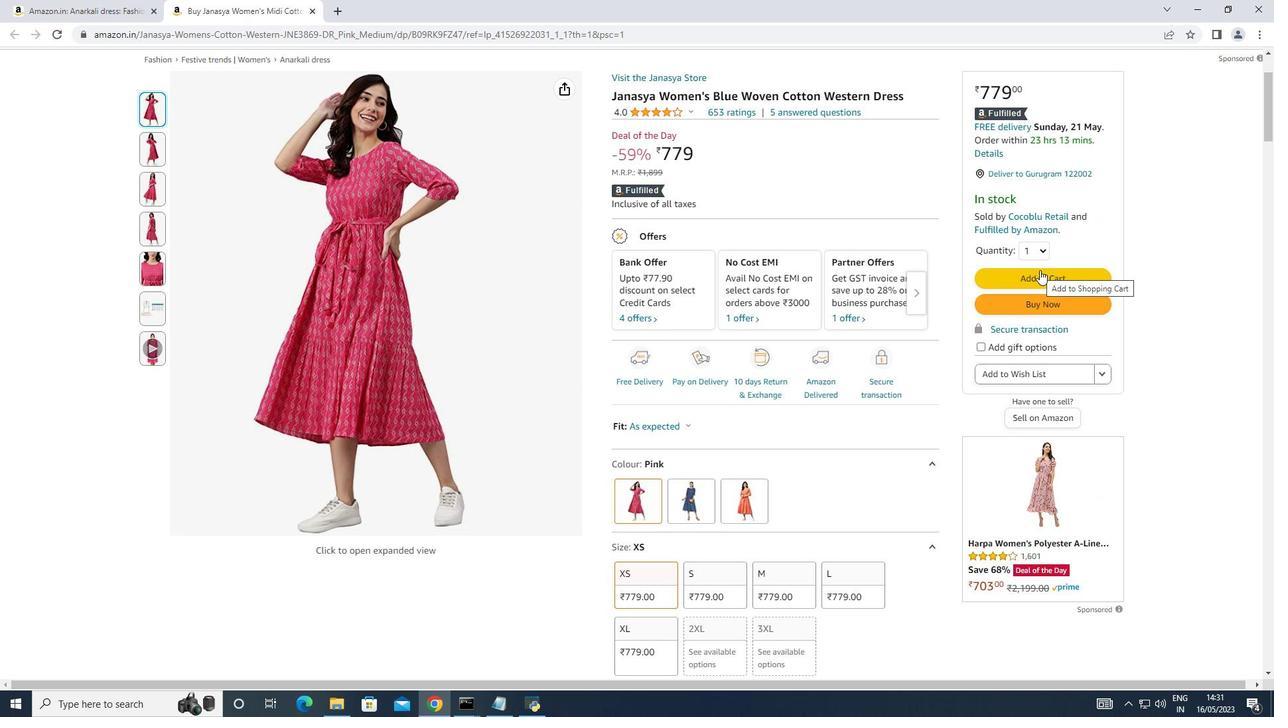 
